 Task: Add an event with the title Second Lunch and Learn: Stress Management Techniques for the Workplace, date ''2024/03/16'', time 7:30 AM to 9:30 AMand add a description: As the meeting progresses, the focus will shift towards exploring potential synergies, investment opportunities, and the investor''s specific interests. The potential investor may ask questions about your market strategy, scalability, competitive landscape, or revenue projections. Be prepared to provide concise and well-supported answers, backed by market research, customer insights, or industry trends._x000D_
_x000D_
Select event color  Blueberry . Add location for the event as: Chicago, USA, logged in from the account softage.8@softage.netand send the event invitation to softage.2@softage.net and softage.3@softage.net. Set a reminder for the event Daily
Action: Mouse moved to (39, 91)
Screenshot: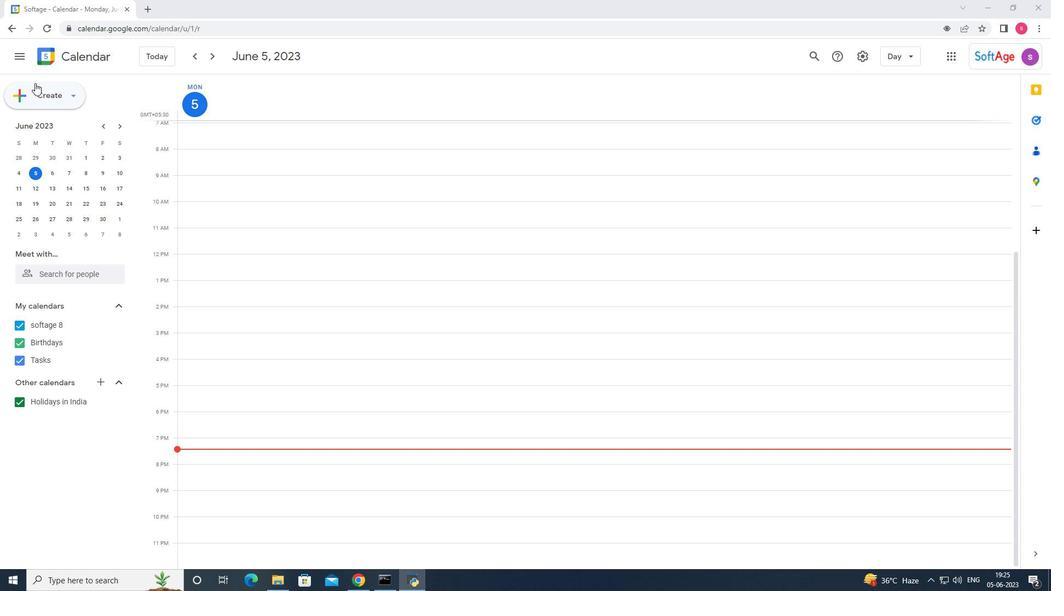 
Action: Mouse pressed left at (39, 91)
Screenshot: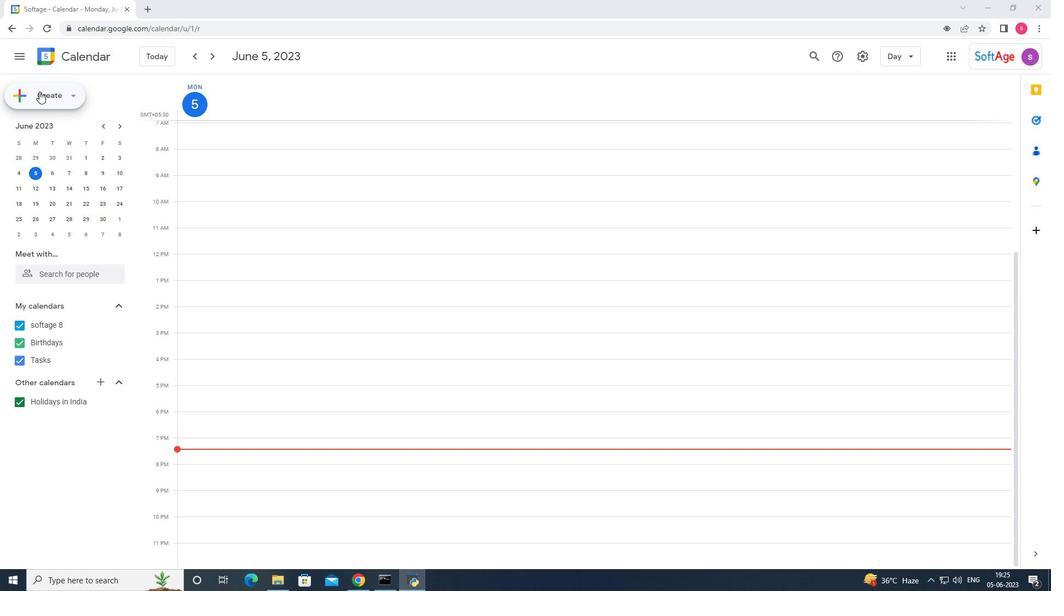
Action: Mouse moved to (41, 123)
Screenshot: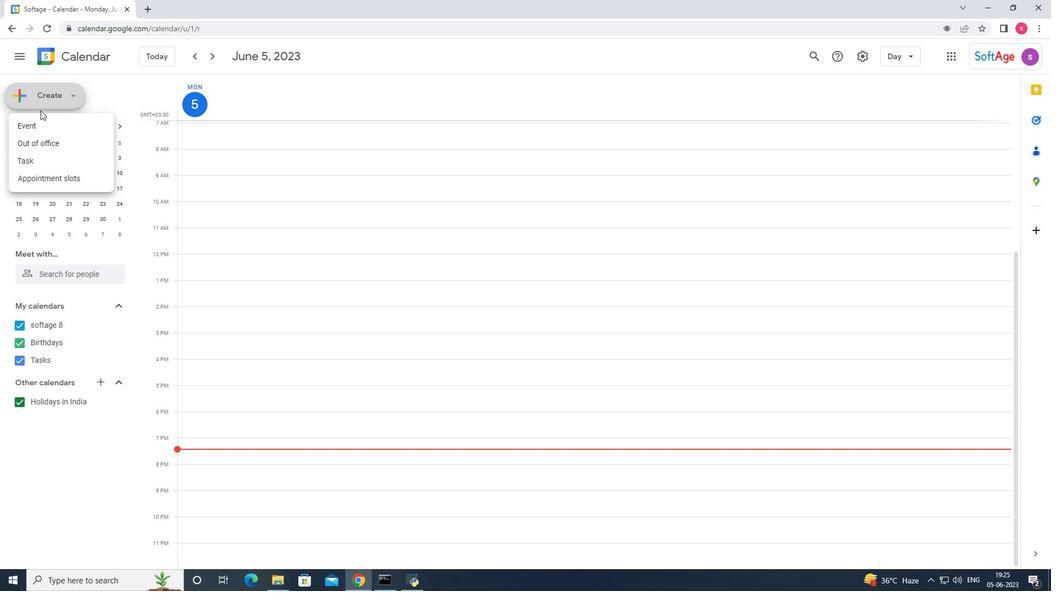 
Action: Mouse pressed left at (41, 123)
Screenshot: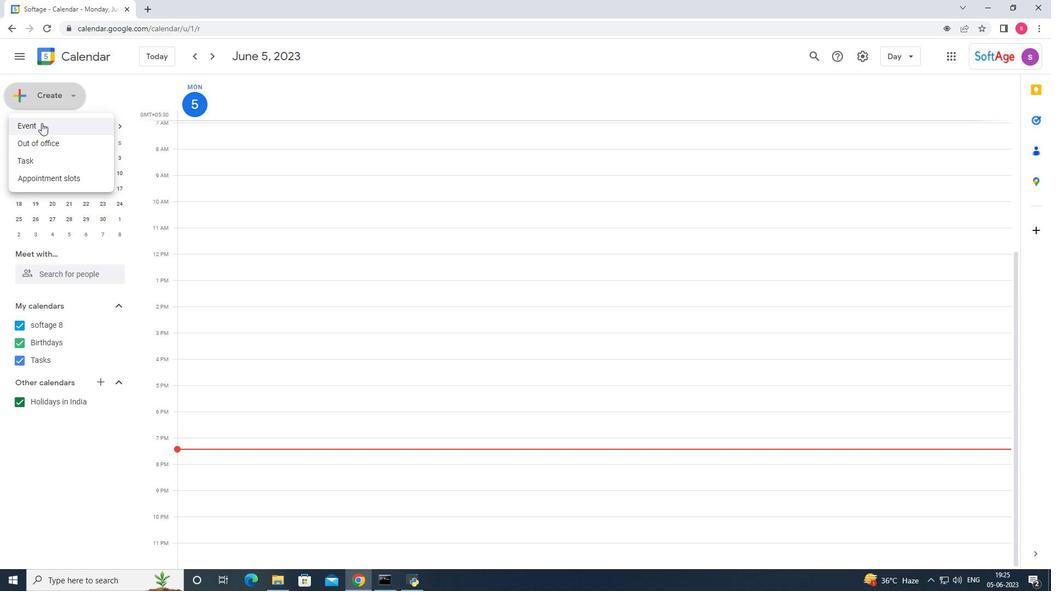 
Action: Mouse moved to (629, 434)
Screenshot: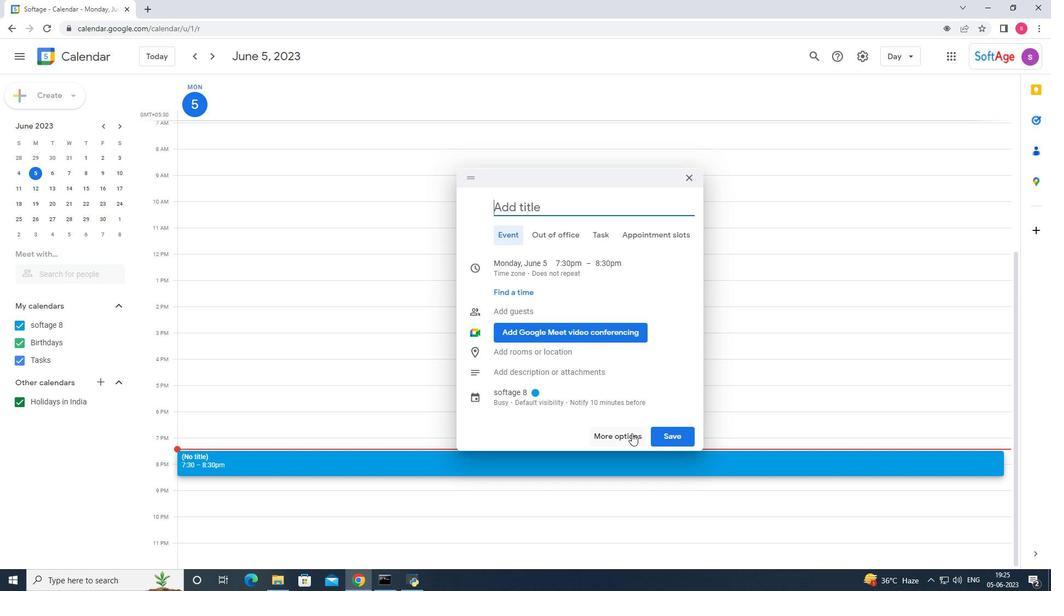 
Action: Mouse pressed left at (629, 434)
Screenshot: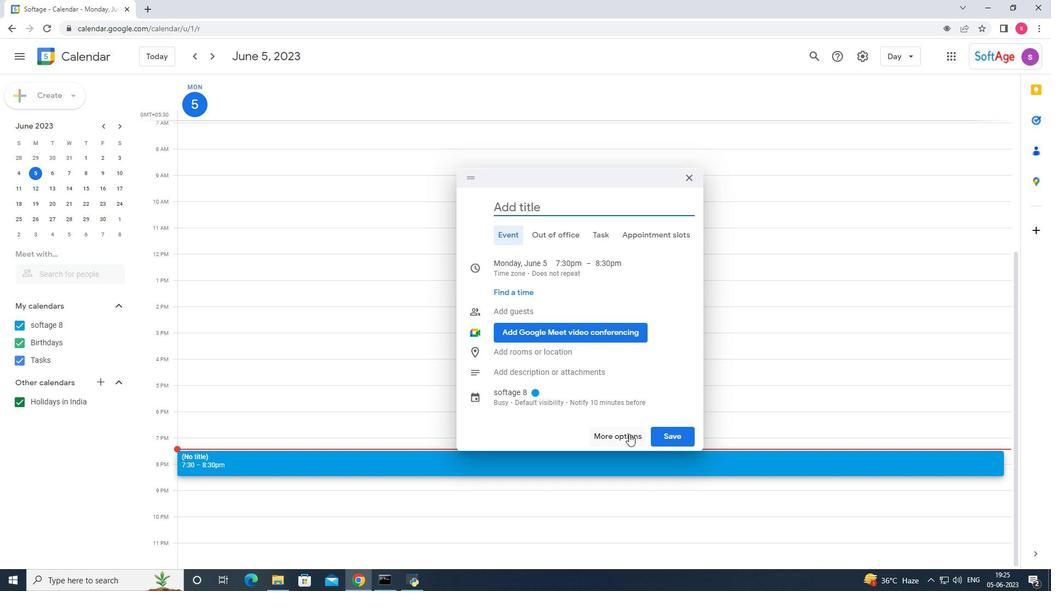 
Action: Mouse moved to (657, 359)
Screenshot: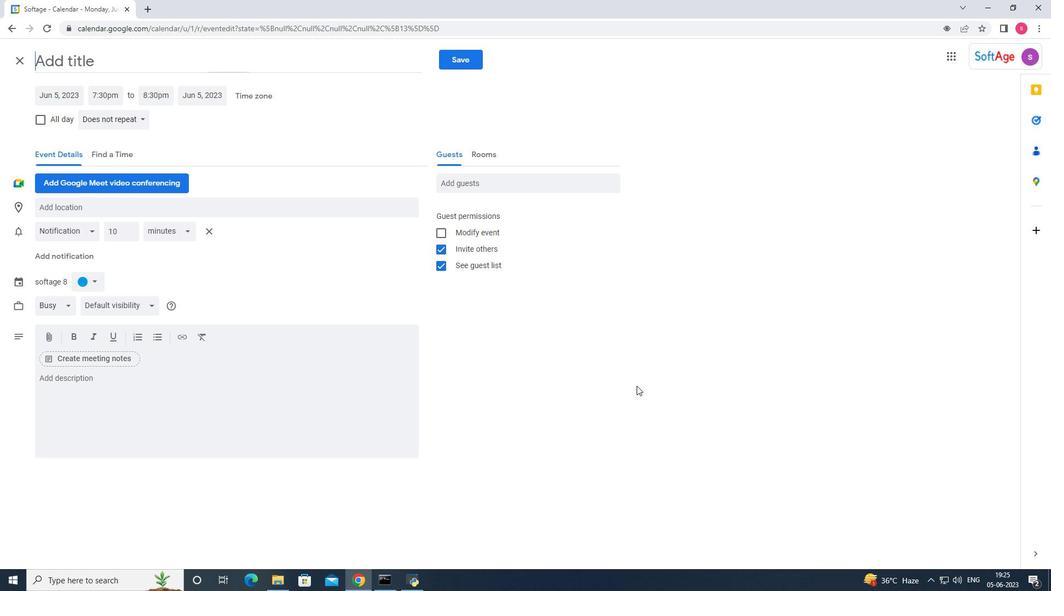 
Action: Key pressed <Key.shift>Second<Key.space><Key.shift>Lunch<Key.space>and<Key.space><Key.shift><Key.shift><Key.shift><Key.shift><Key.shift><Key.shift>Learn<Key.shift>:<Key.space><Key.shift>Stress<Key.space><Key.shift>Management<Key.space><Key.shift><Key.shift><Key.shift><Key.shift><Key.shift>Techniques<Key.space>for<Key.space>the<Key.space><Key.shift><Key.shift><Key.shift>Workplace,<Key.backspace>
Screenshot: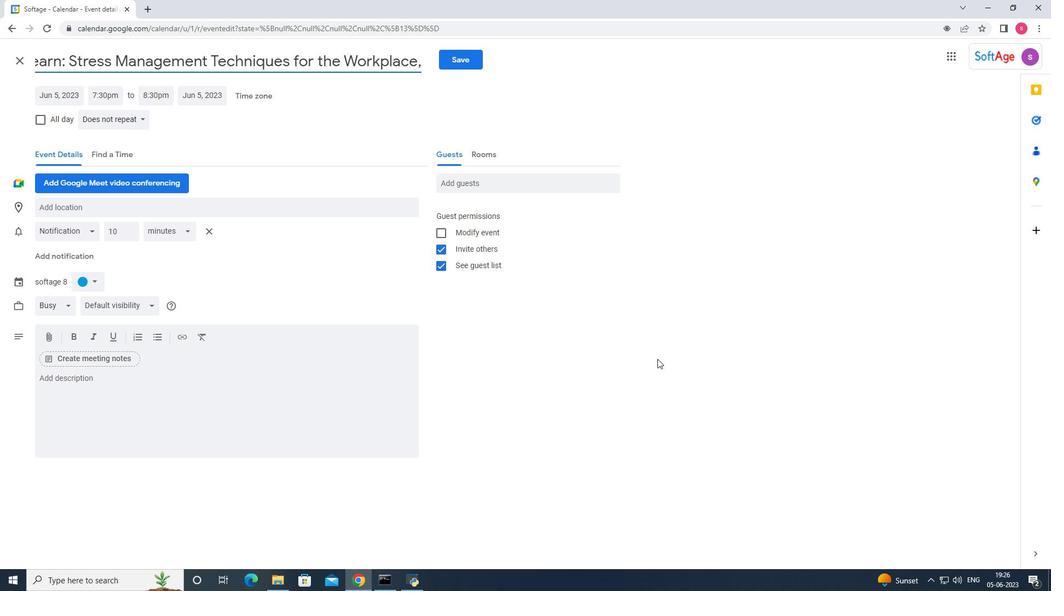 
Action: Mouse moved to (60, 93)
Screenshot: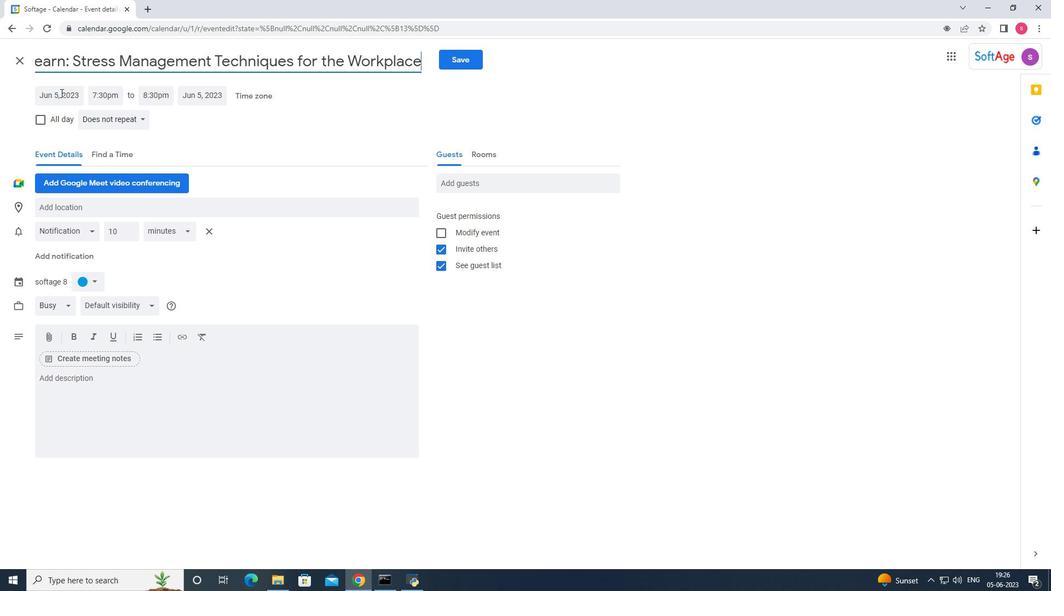 
Action: Mouse pressed left at (60, 93)
Screenshot: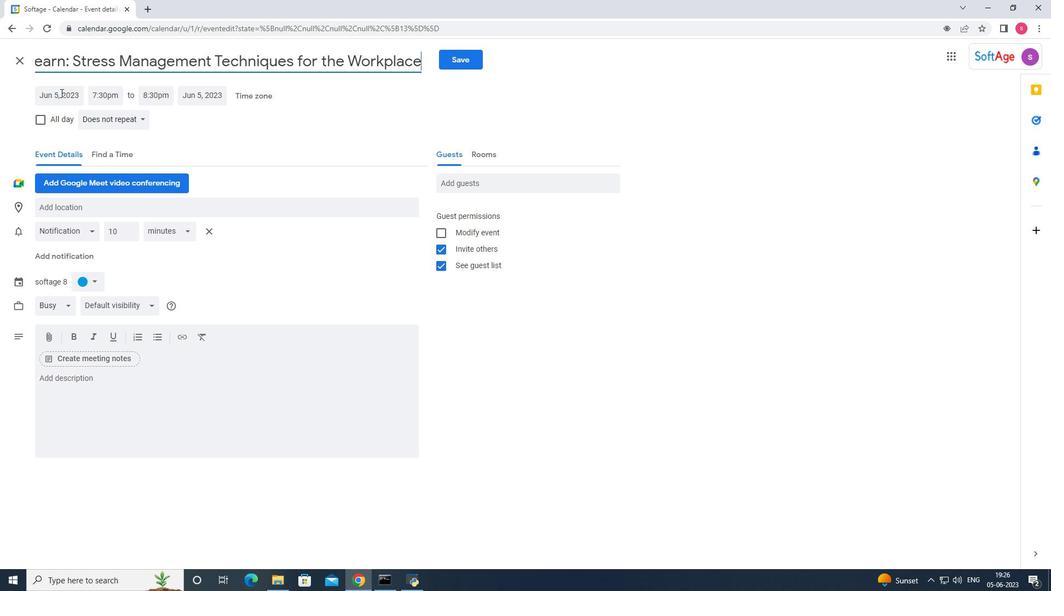 
Action: Mouse pressed left at (60, 93)
Screenshot: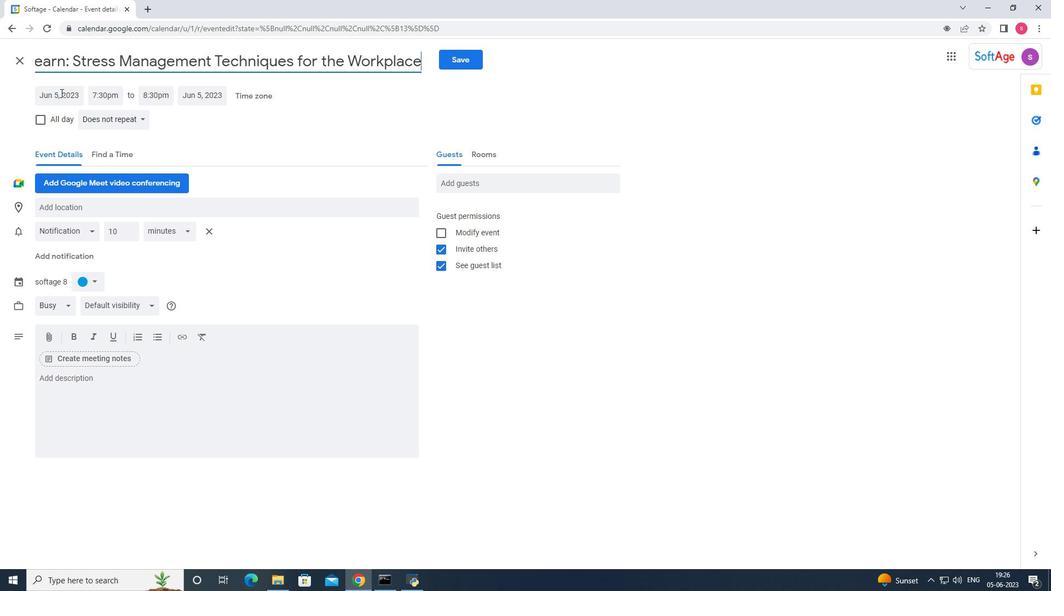 
Action: Mouse moved to (171, 119)
Screenshot: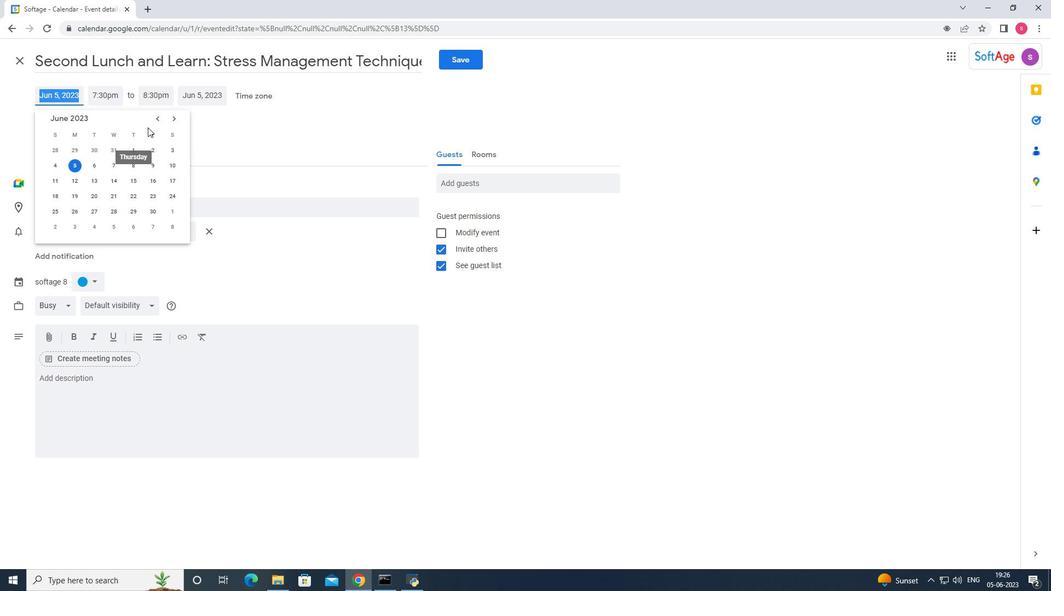 
Action: Mouse pressed left at (171, 119)
Screenshot: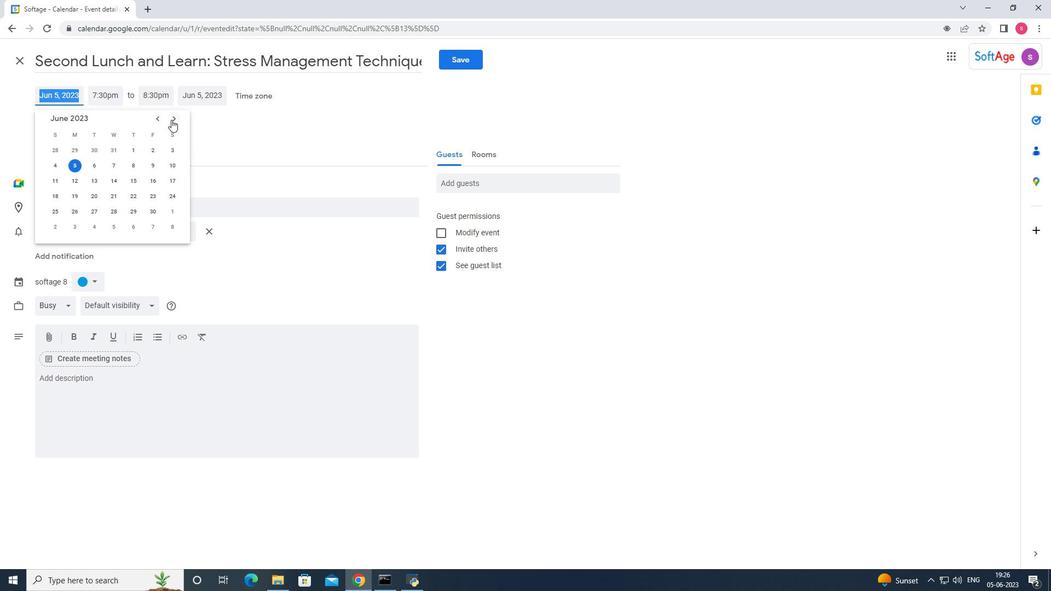 
Action: Mouse pressed left at (171, 119)
Screenshot: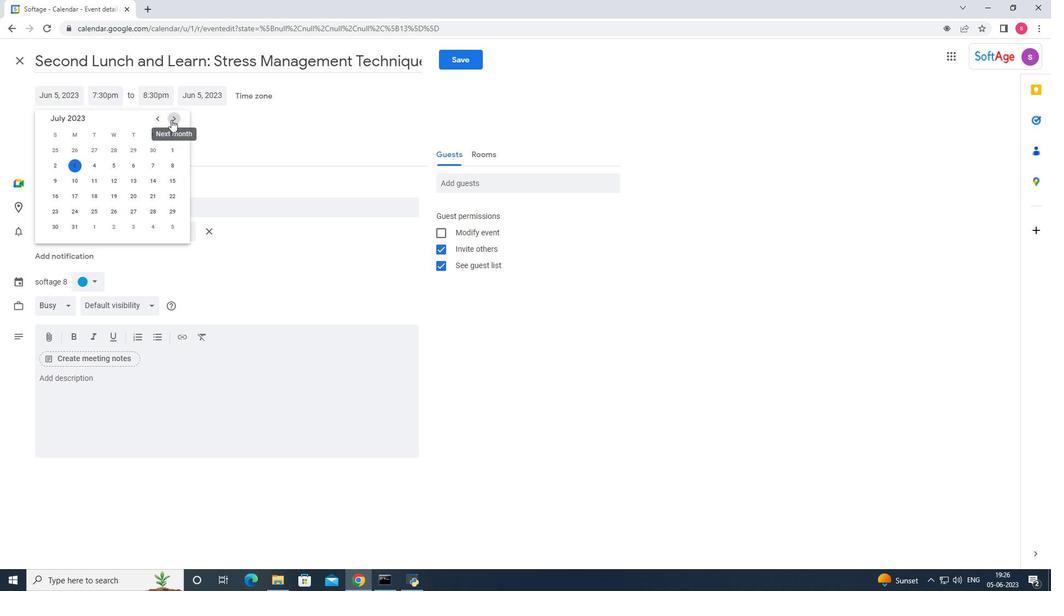 
Action: Mouse pressed left at (171, 119)
Screenshot: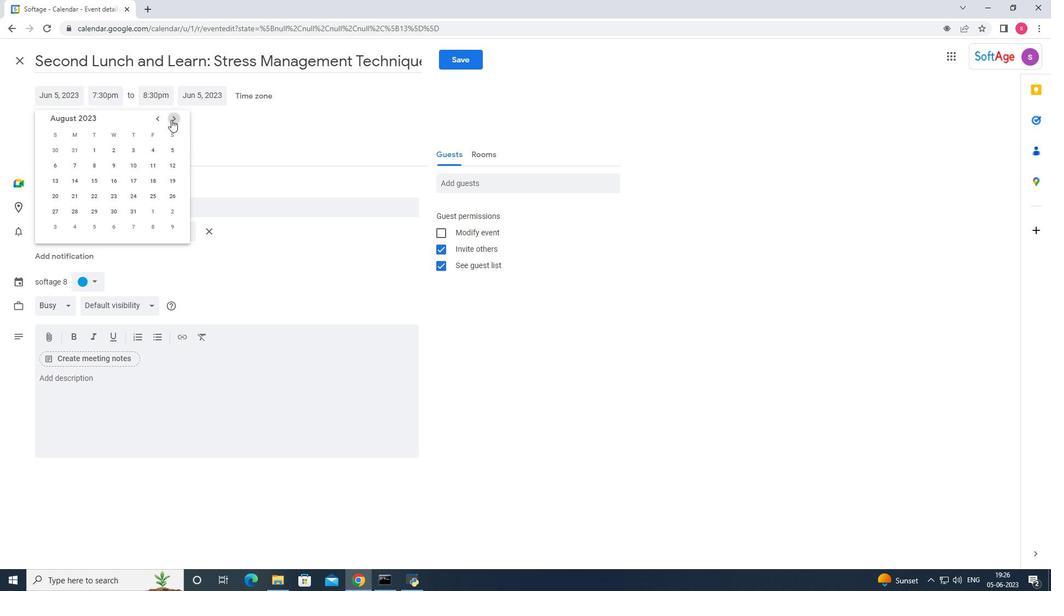 
Action: Mouse pressed left at (171, 119)
Screenshot: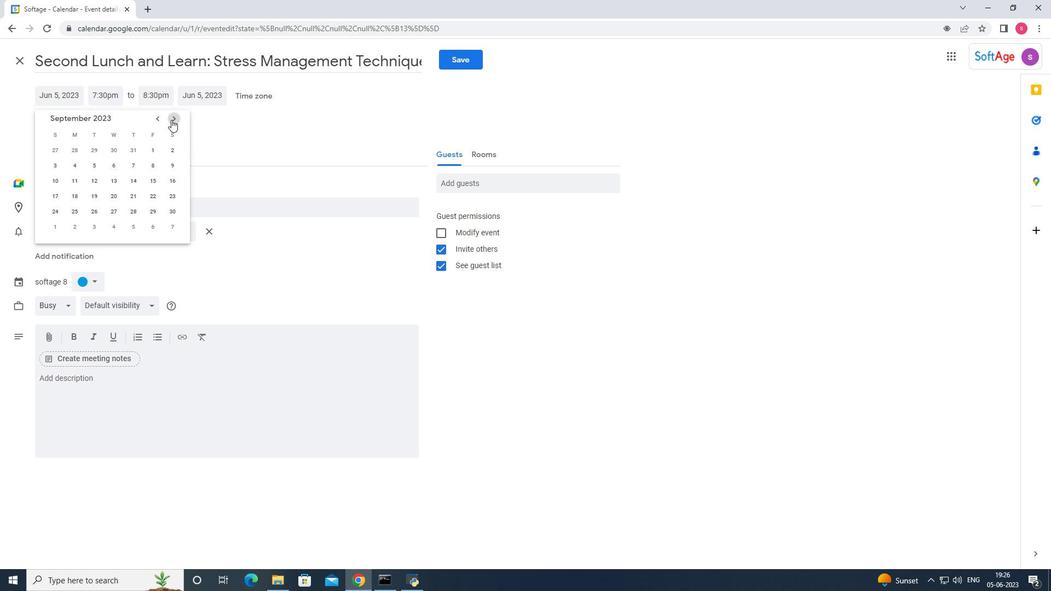 
Action: Mouse pressed left at (171, 119)
Screenshot: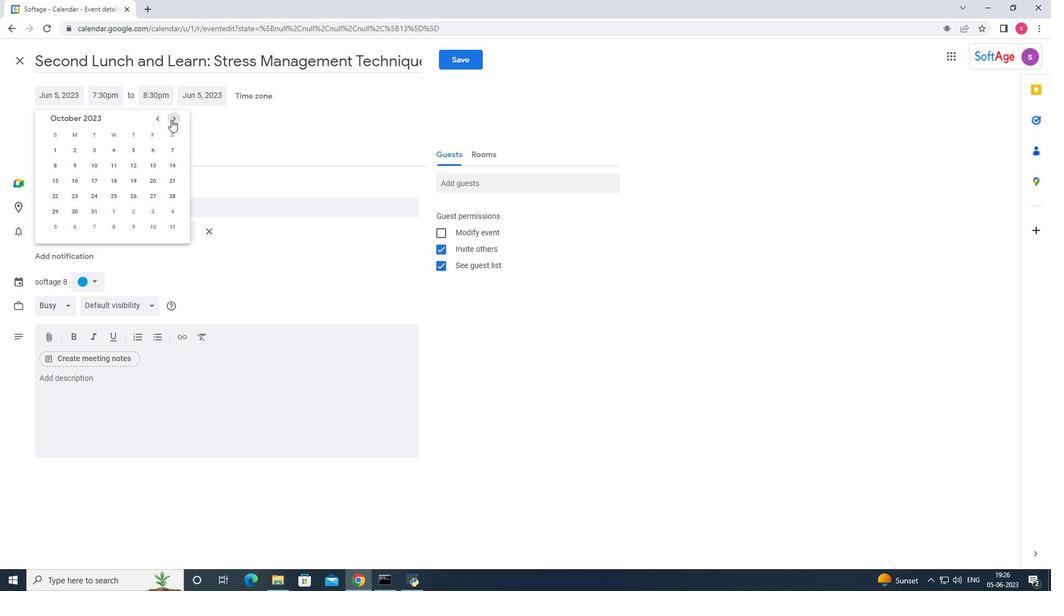 
Action: Mouse pressed left at (171, 119)
Screenshot: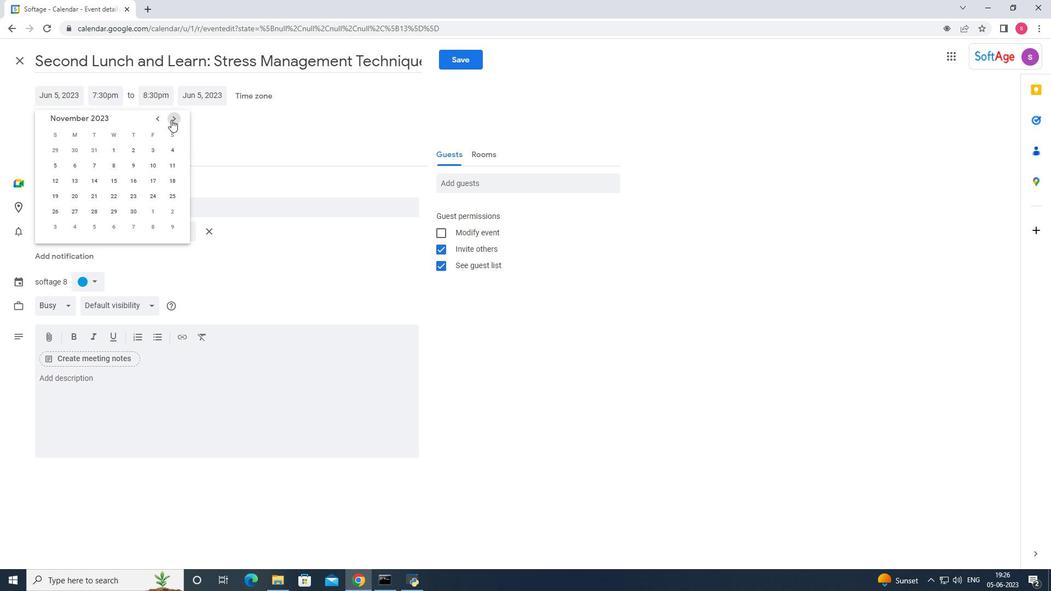 
Action: Mouse pressed left at (171, 119)
Screenshot: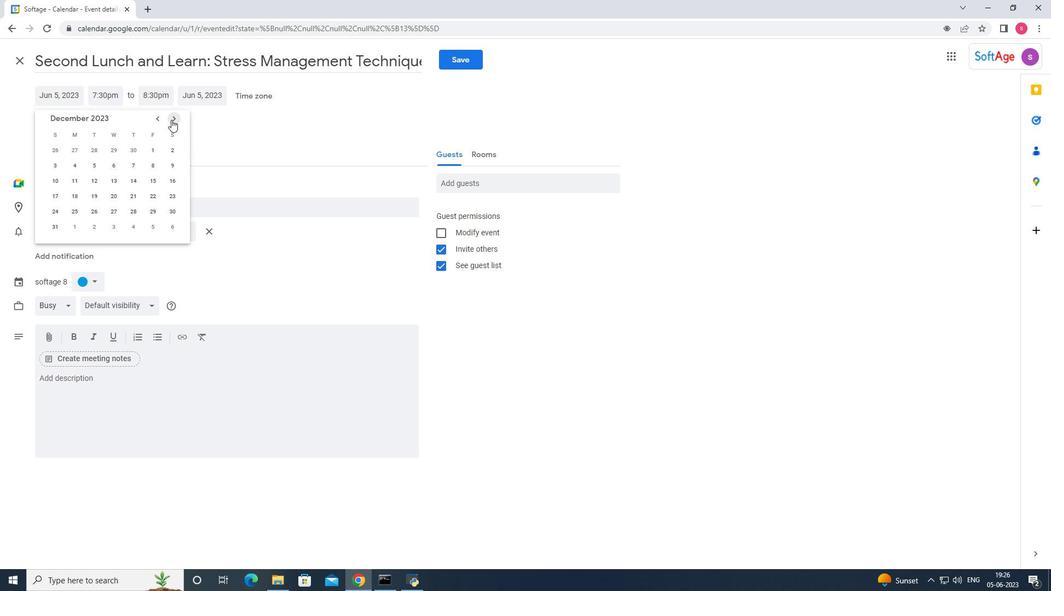 
Action: Mouse pressed left at (171, 119)
Screenshot: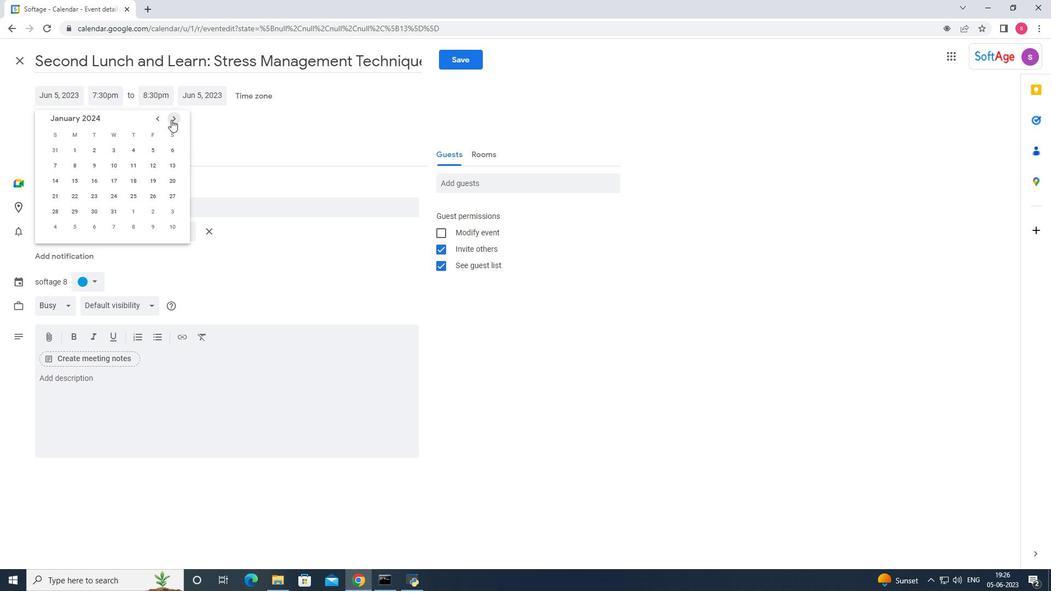 
Action: Mouse pressed left at (171, 119)
Screenshot: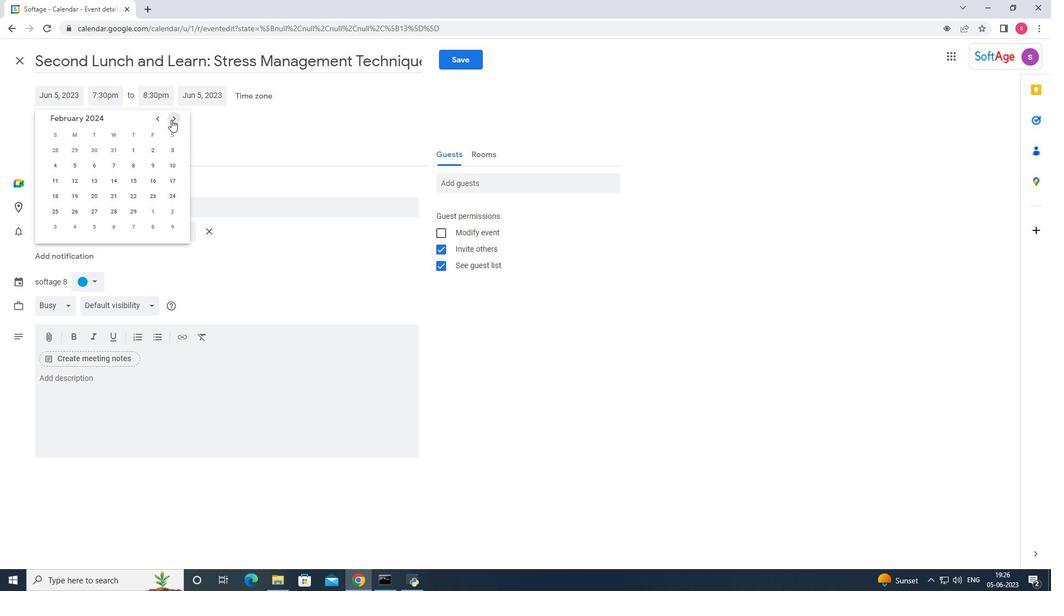 
Action: Mouse moved to (173, 182)
Screenshot: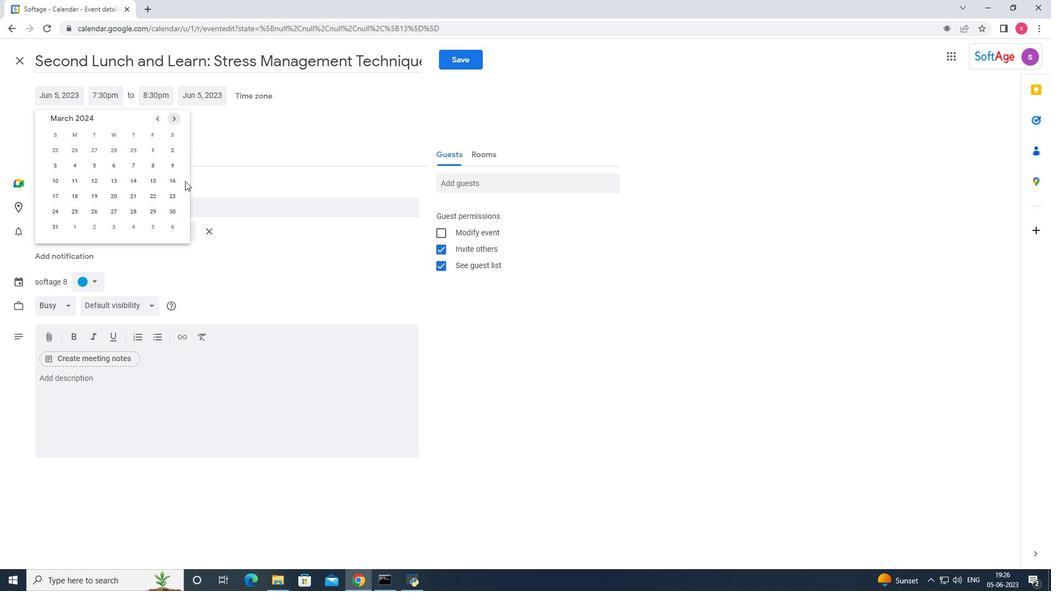 
Action: Mouse pressed left at (173, 182)
Screenshot: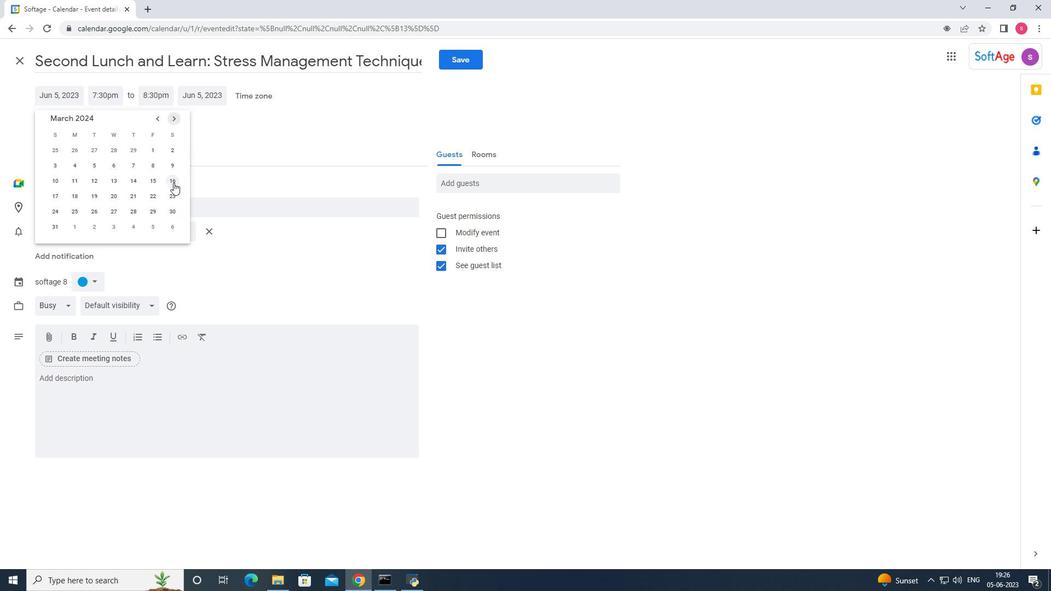 
Action: Mouse moved to (121, 96)
Screenshot: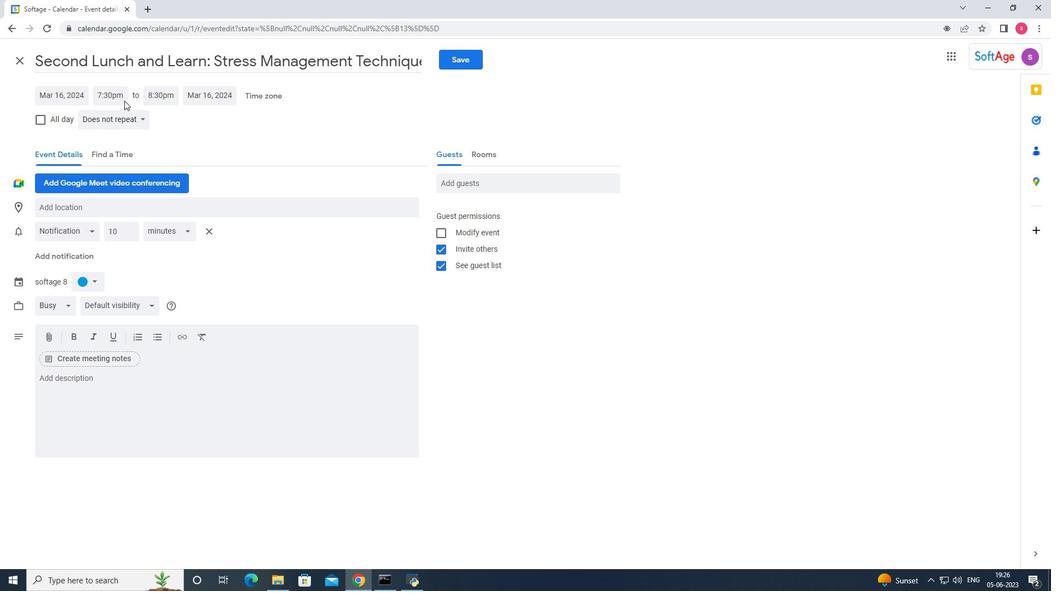 
Action: Mouse pressed left at (121, 96)
Screenshot: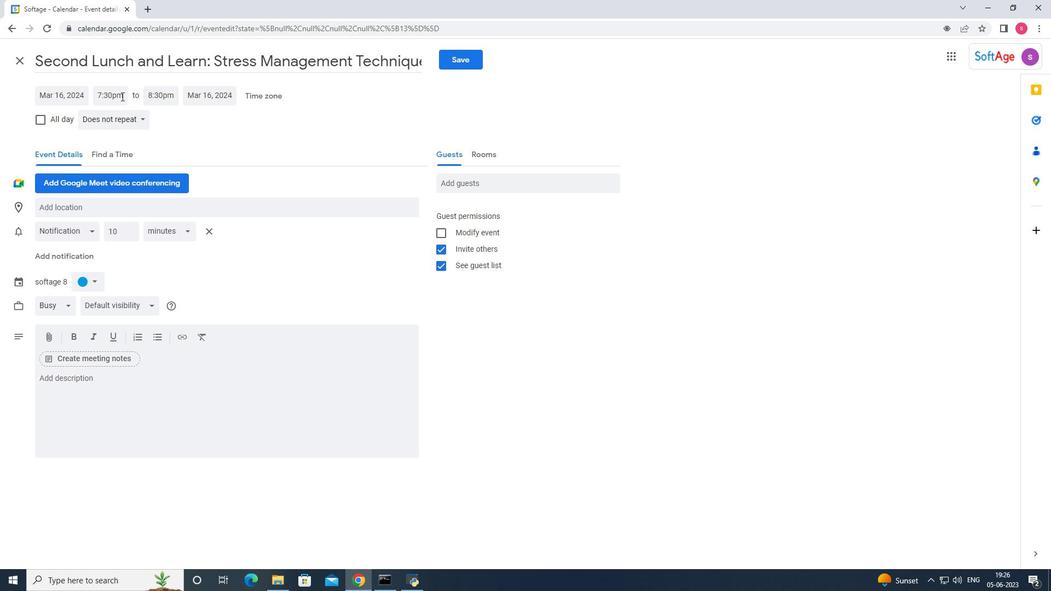 
Action: Mouse moved to (122, 157)
Screenshot: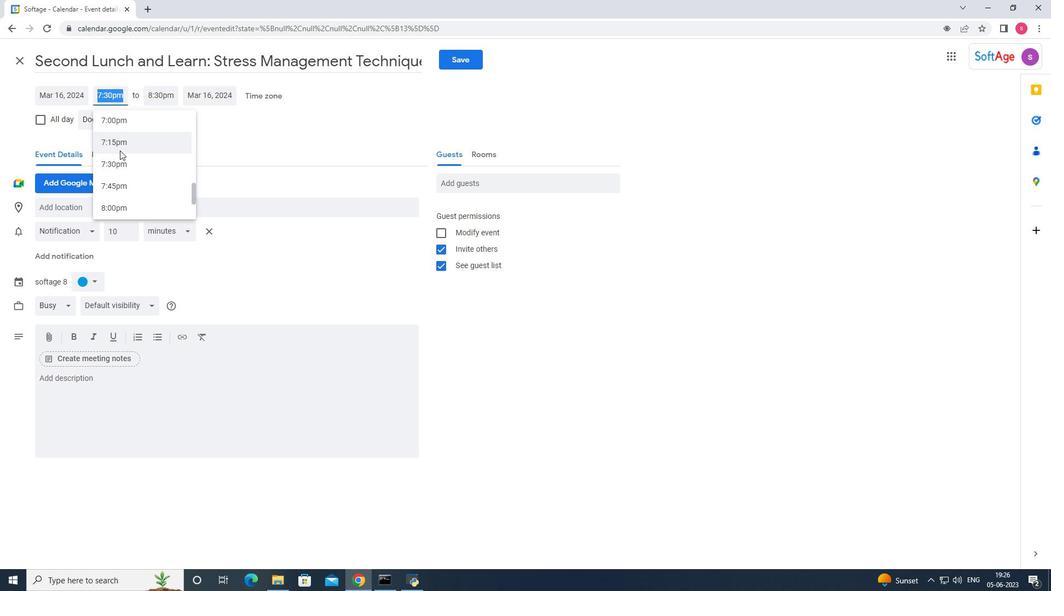 
Action: Mouse scrolled (122, 158) with delta (0, 0)
Screenshot: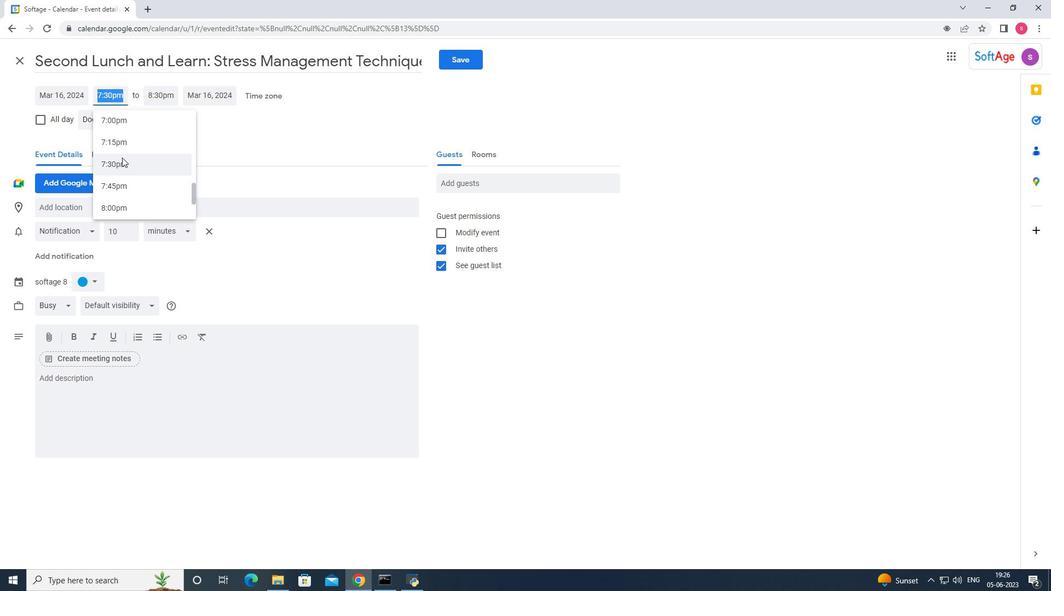 
Action: Mouse scrolled (122, 158) with delta (0, 0)
Screenshot: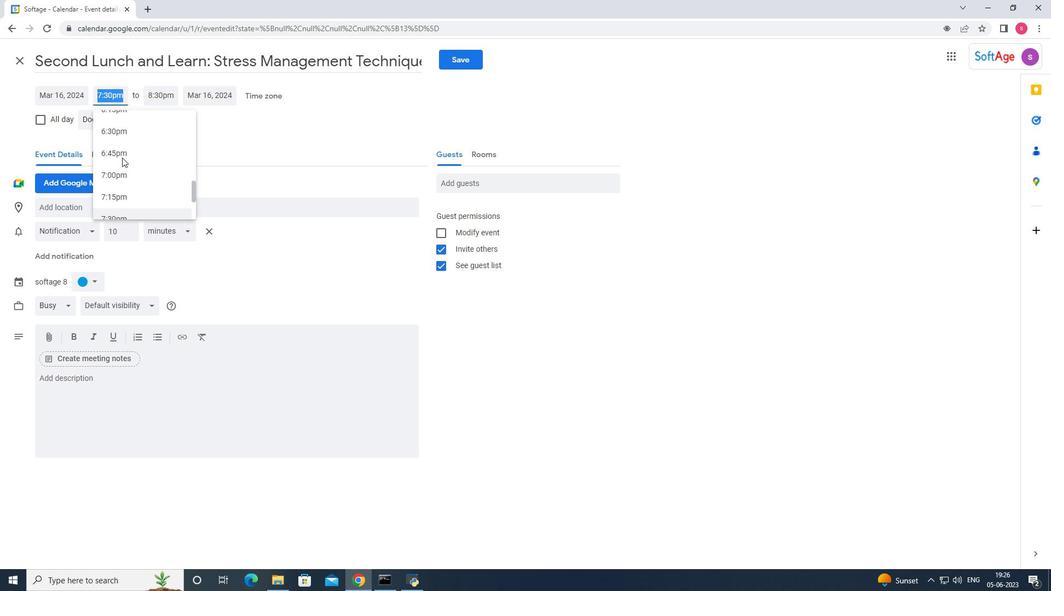 
Action: Mouse scrolled (122, 158) with delta (0, 0)
Screenshot: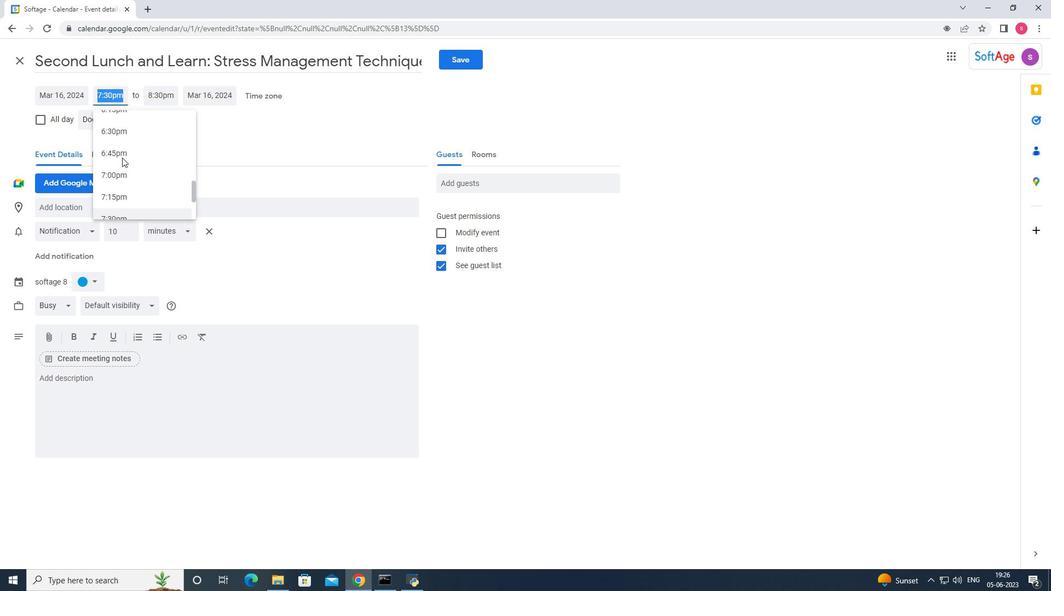 
Action: Mouse scrolled (122, 158) with delta (0, 0)
Screenshot: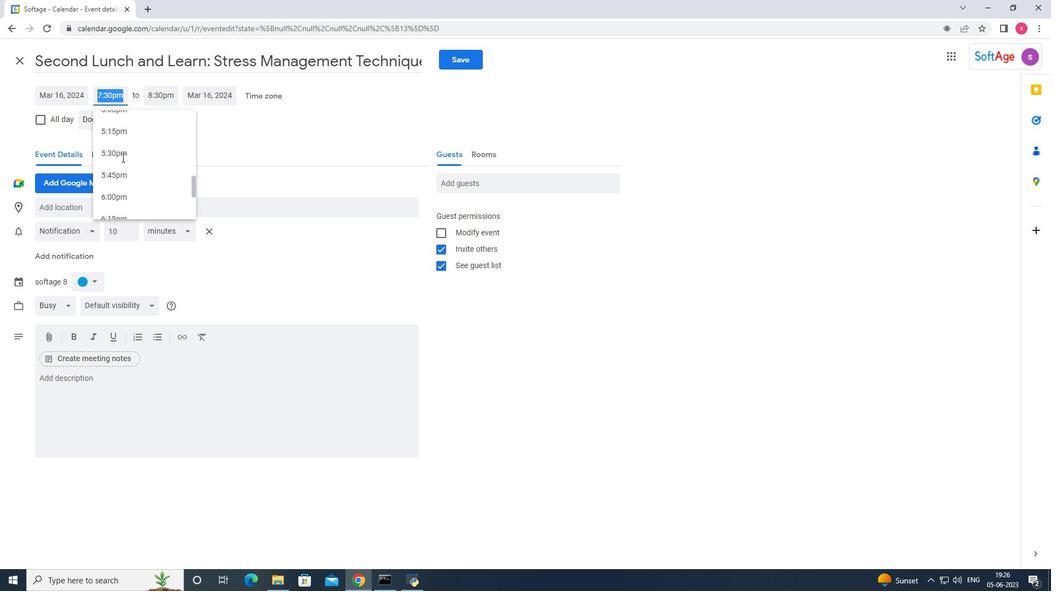 
Action: Mouse moved to (122, 158)
Screenshot: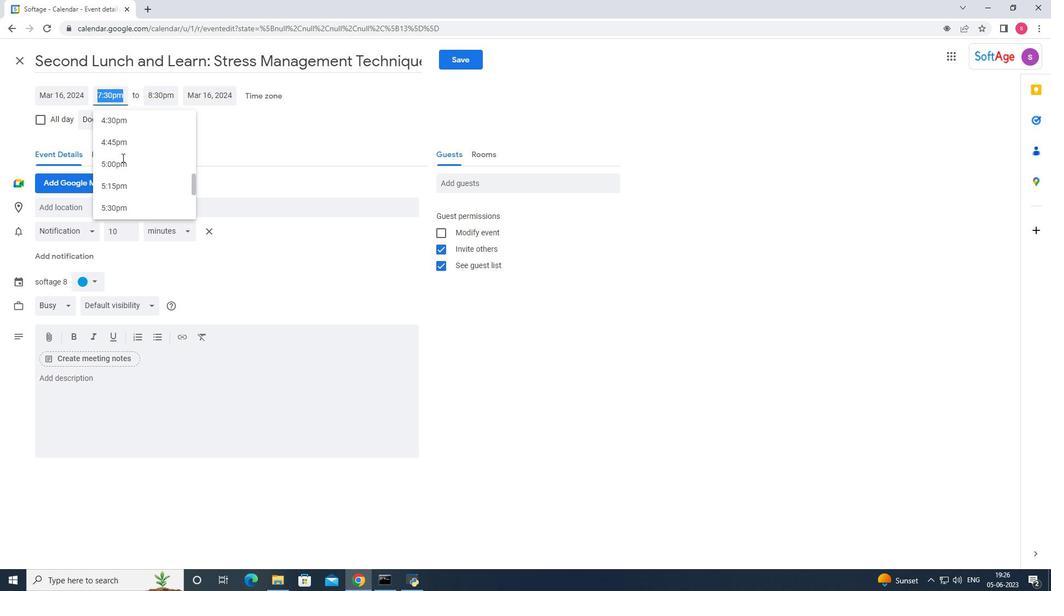 
Action: Mouse scrolled (122, 158) with delta (0, 0)
Screenshot: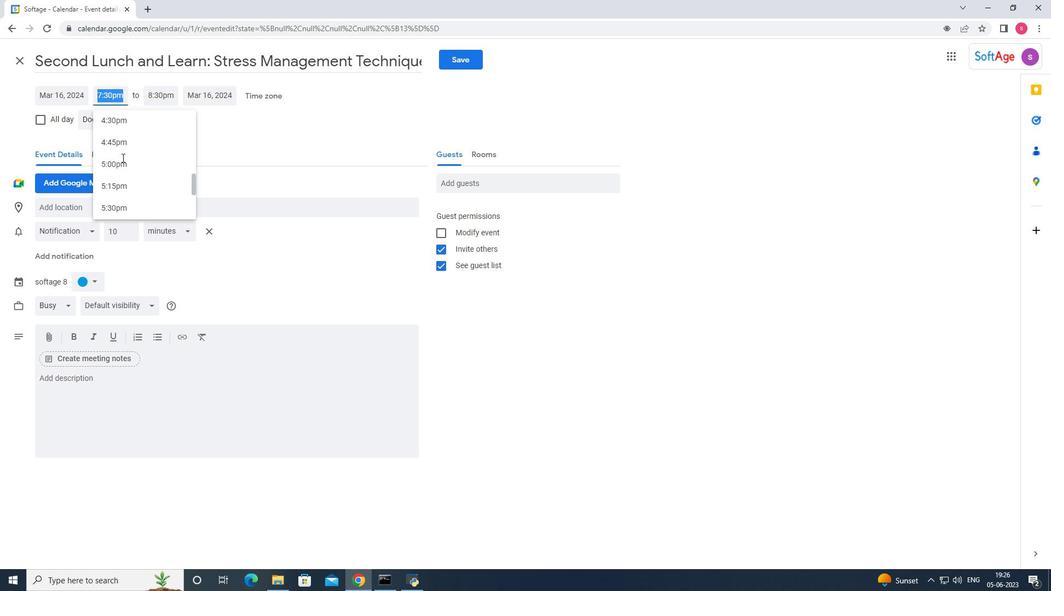 
Action: Mouse scrolled (122, 158) with delta (0, 0)
Screenshot: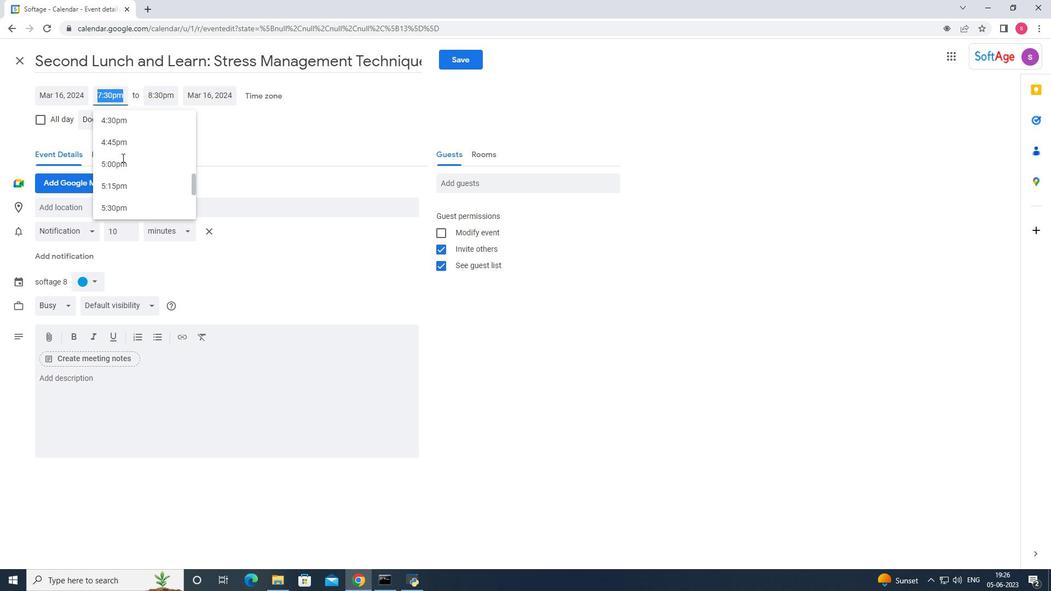
Action: Mouse scrolled (122, 158) with delta (0, 0)
Screenshot: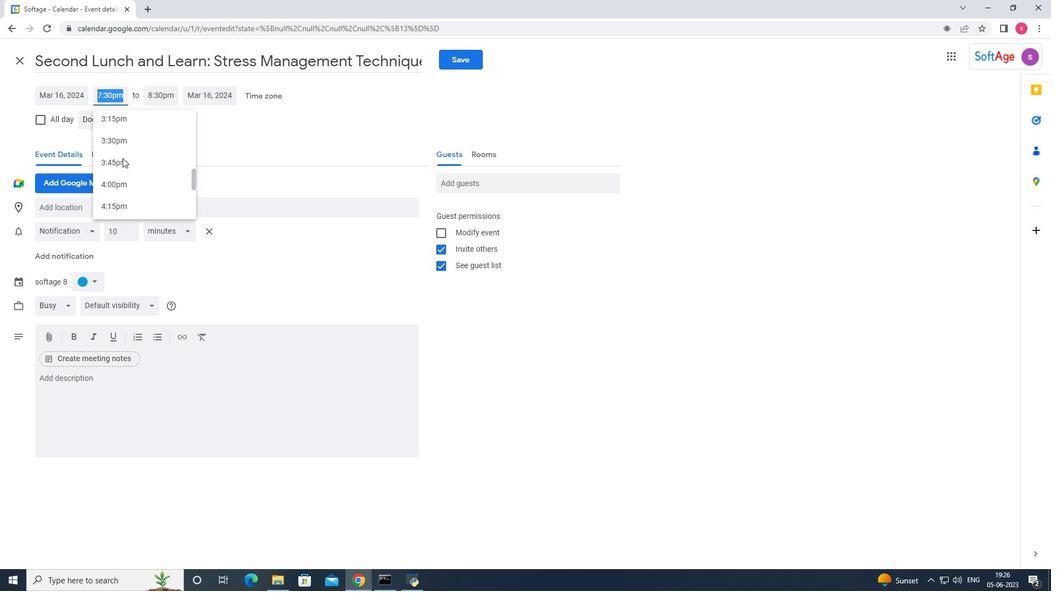 
Action: Mouse scrolled (122, 158) with delta (0, 0)
Screenshot: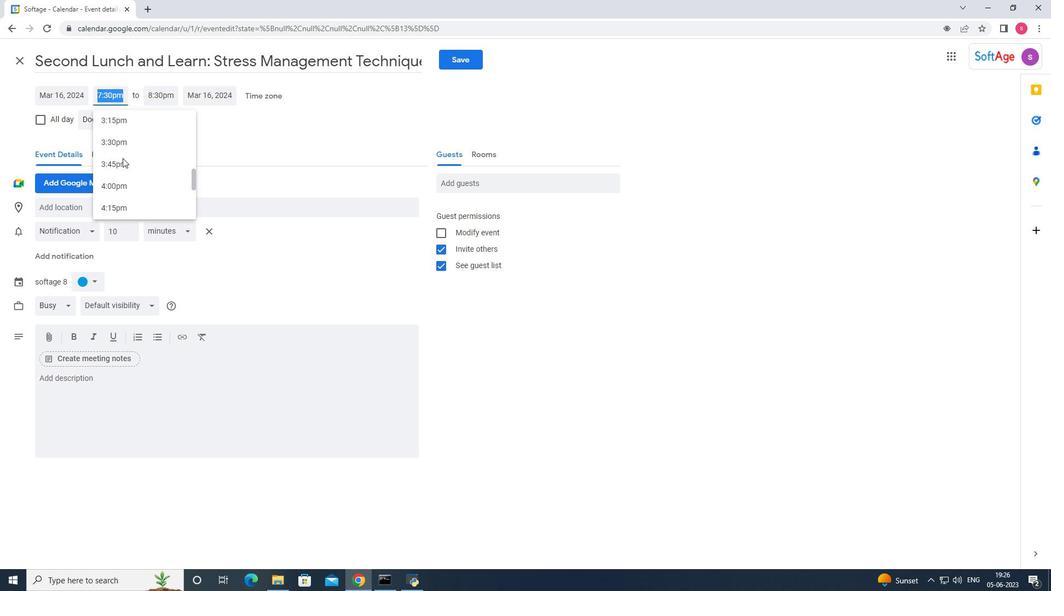 
Action: Mouse scrolled (122, 158) with delta (0, 0)
Screenshot: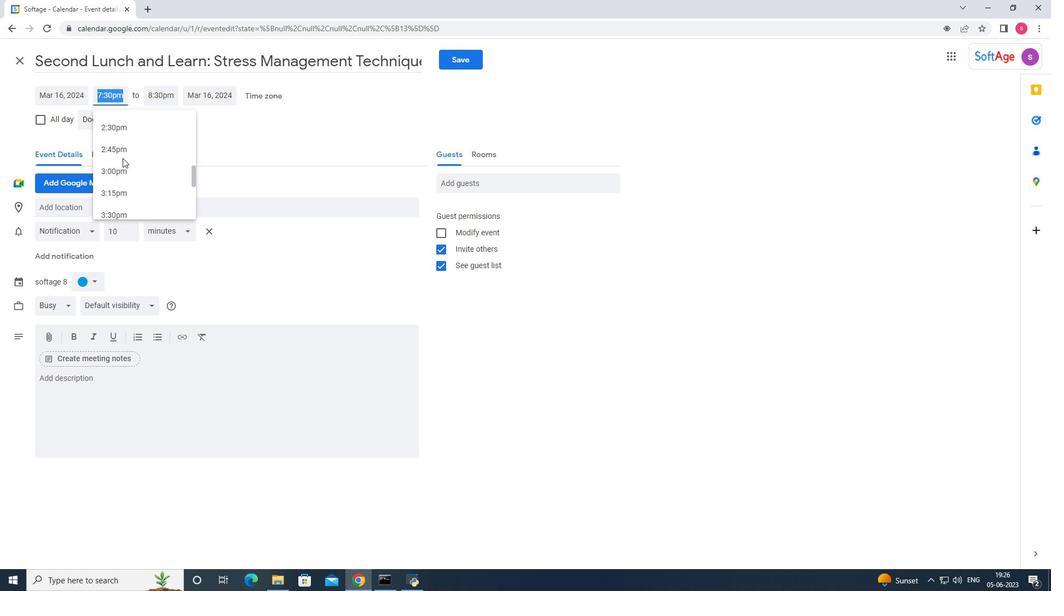 
Action: Mouse scrolled (122, 158) with delta (0, 0)
Screenshot: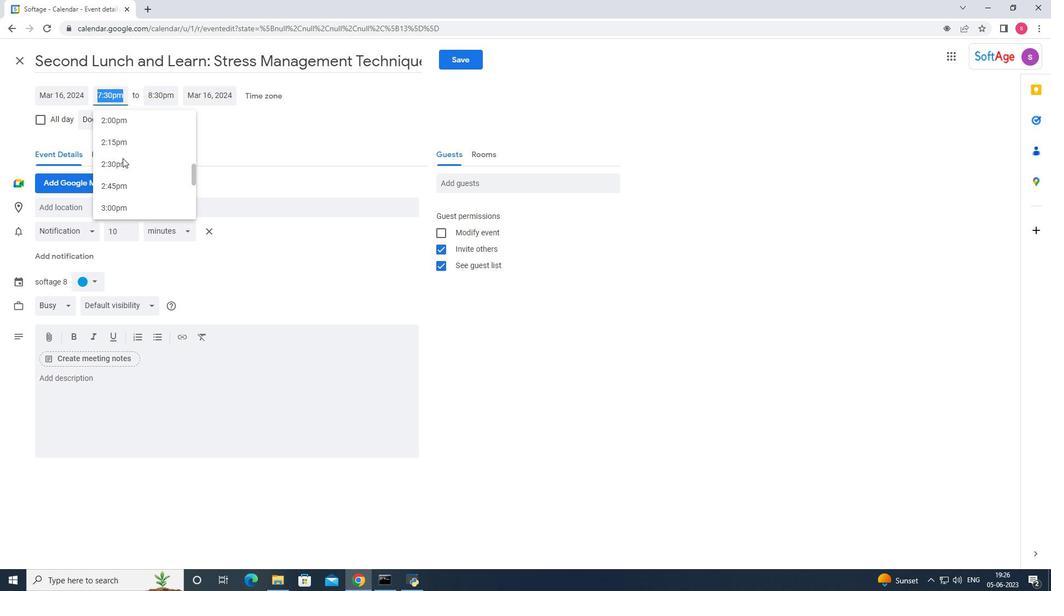 
Action: Mouse scrolled (122, 158) with delta (0, 0)
Screenshot: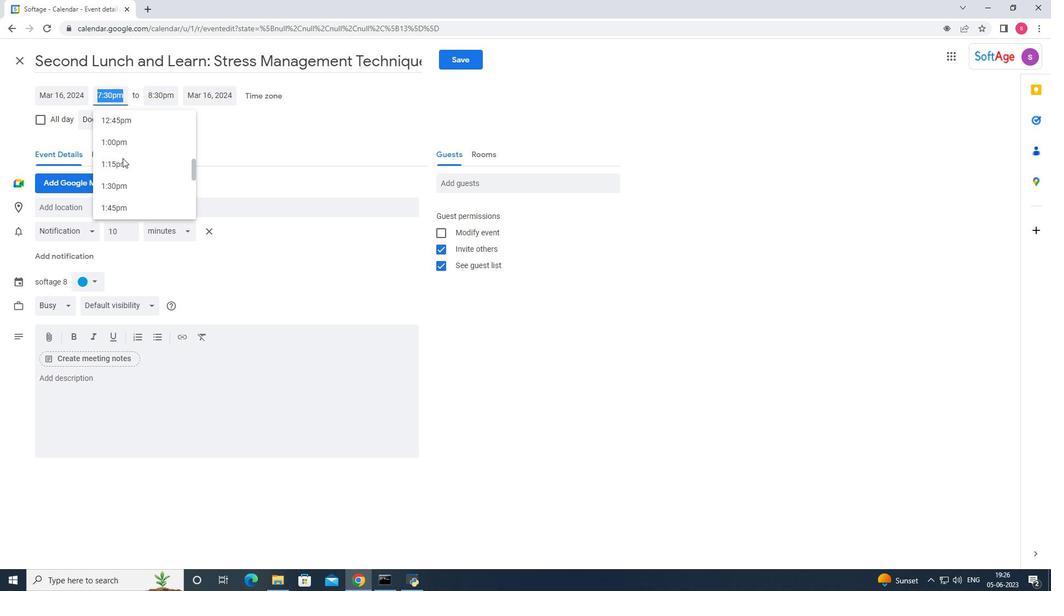 
Action: Mouse scrolled (122, 158) with delta (0, 0)
Screenshot: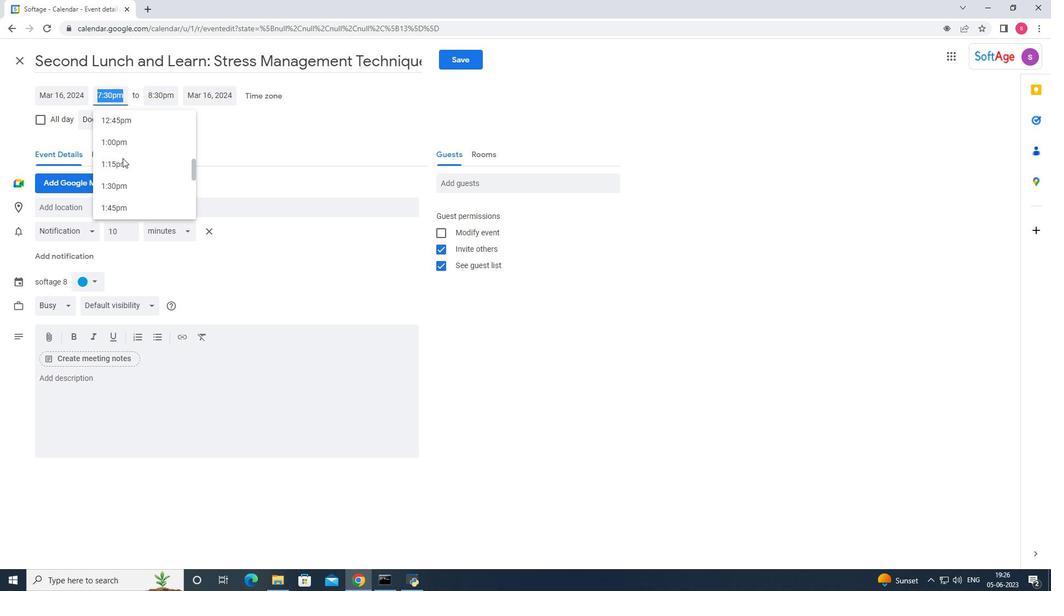 
Action: Mouse scrolled (122, 158) with delta (0, 0)
Screenshot: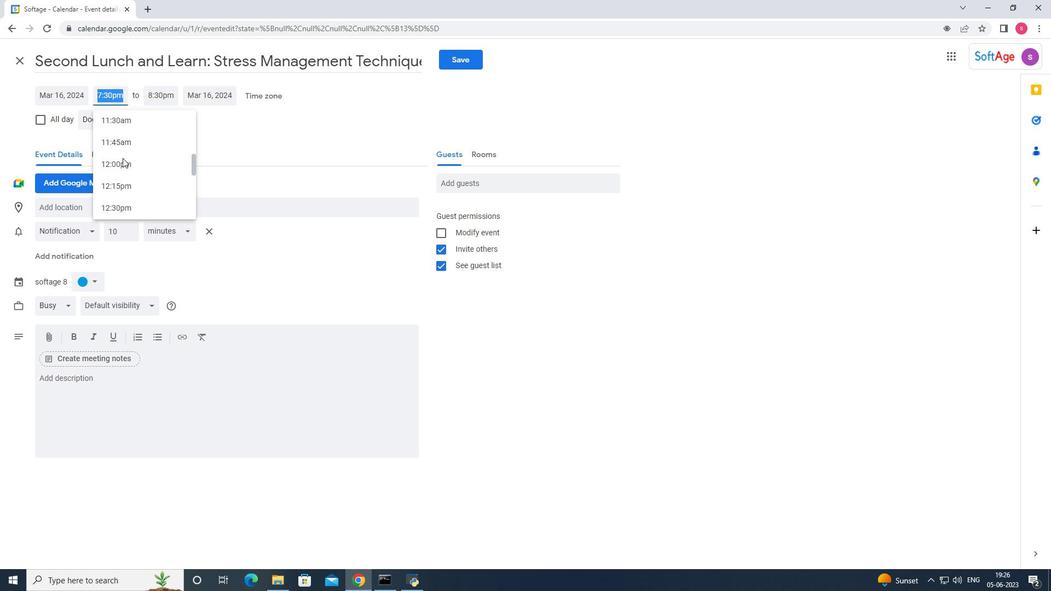
Action: Mouse scrolled (122, 158) with delta (0, 0)
Screenshot: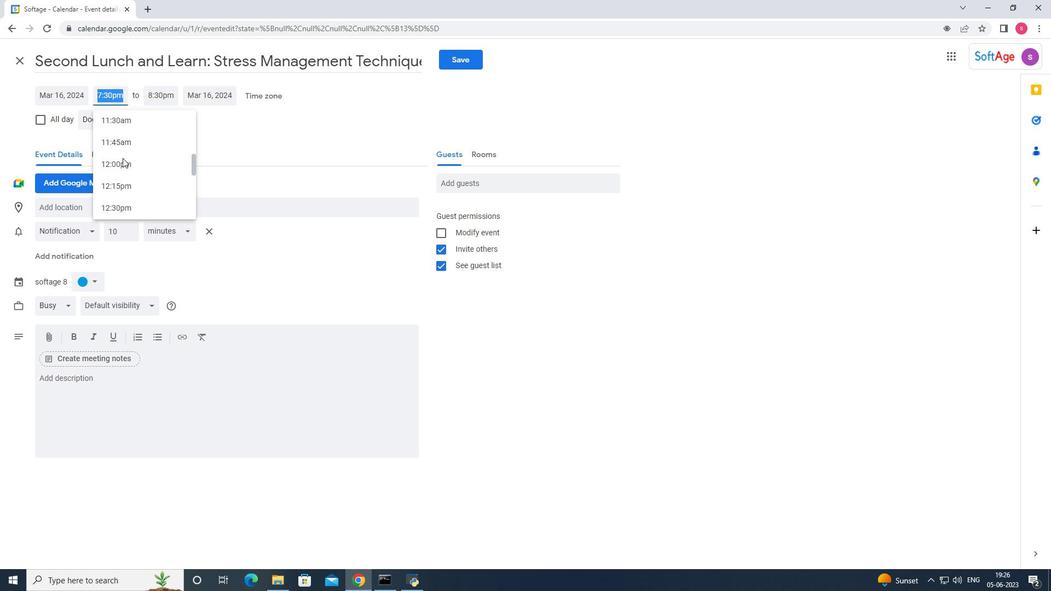 
Action: Mouse scrolled (122, 158) with delta (0, 0)
Screenshot: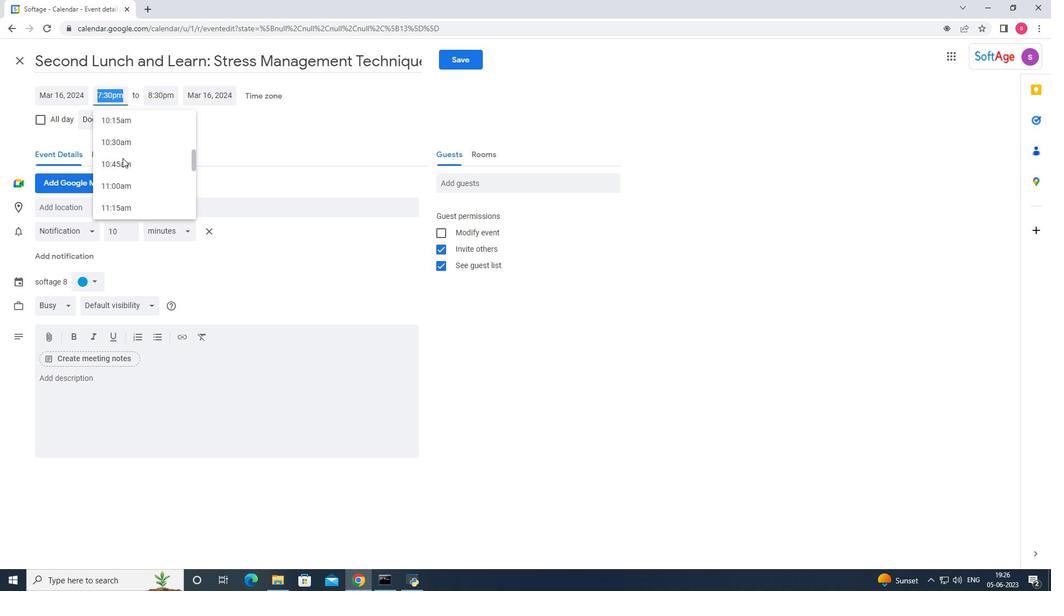 
Action: Mouse scrolled (122, 158) with delta (0, 0)
Screenshot: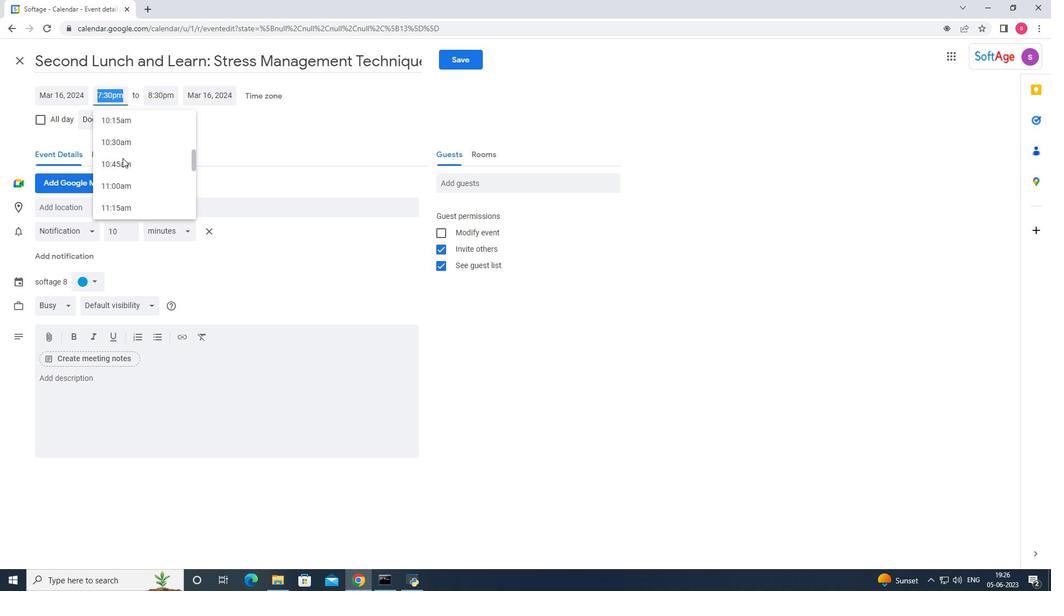 
Action: Mouse scrolled (122, 158) with delta (0, 0)
Screenshot: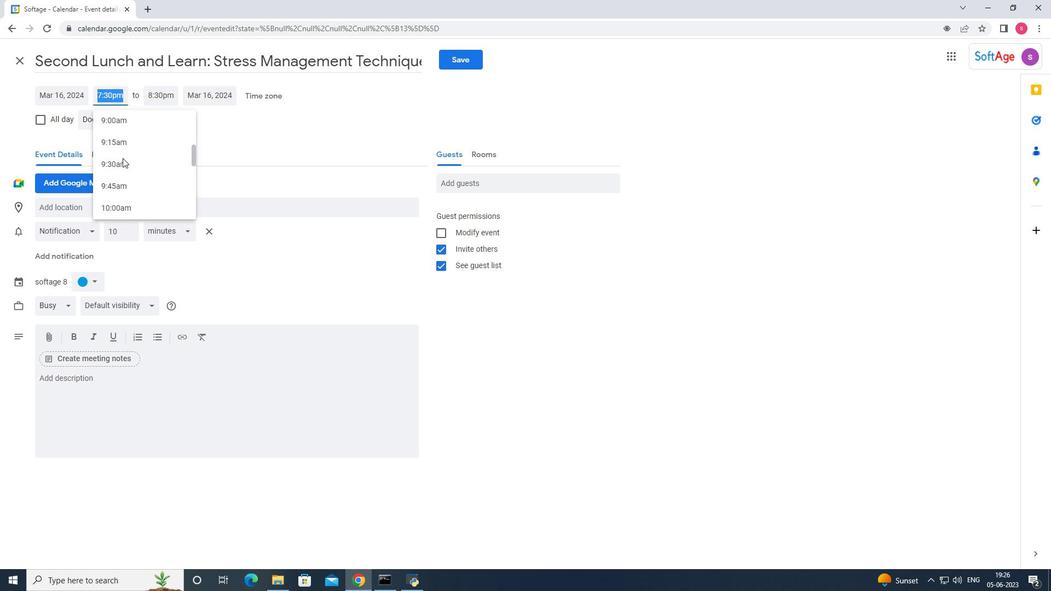 
Action: Mouse scrolled (122, 158) with delta (0, 0)
Screenshot: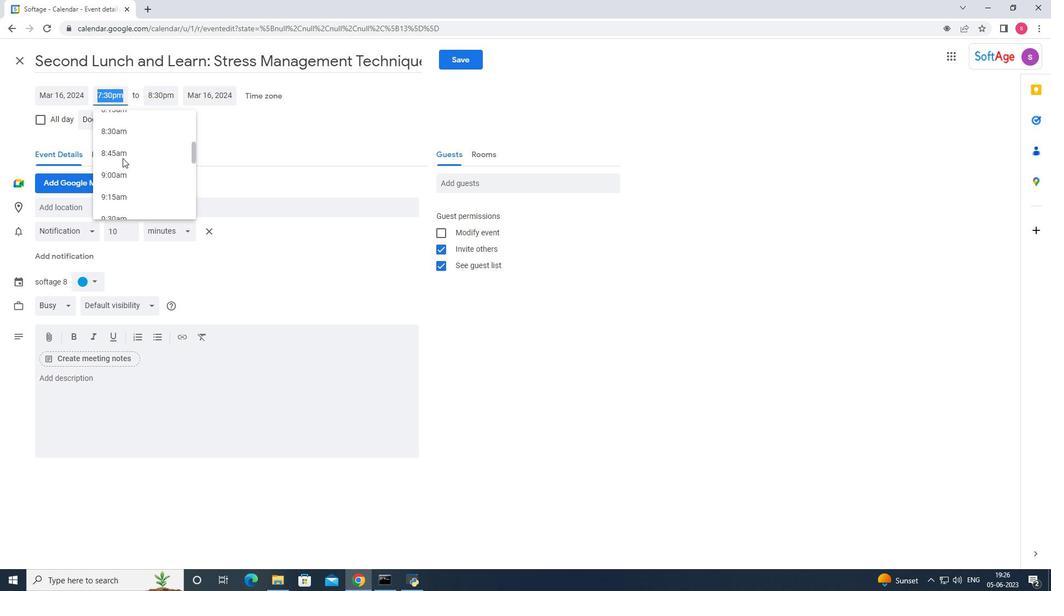 
Action: Mouse scrolled (122, 158) with delta (0, 0)
Screenshot: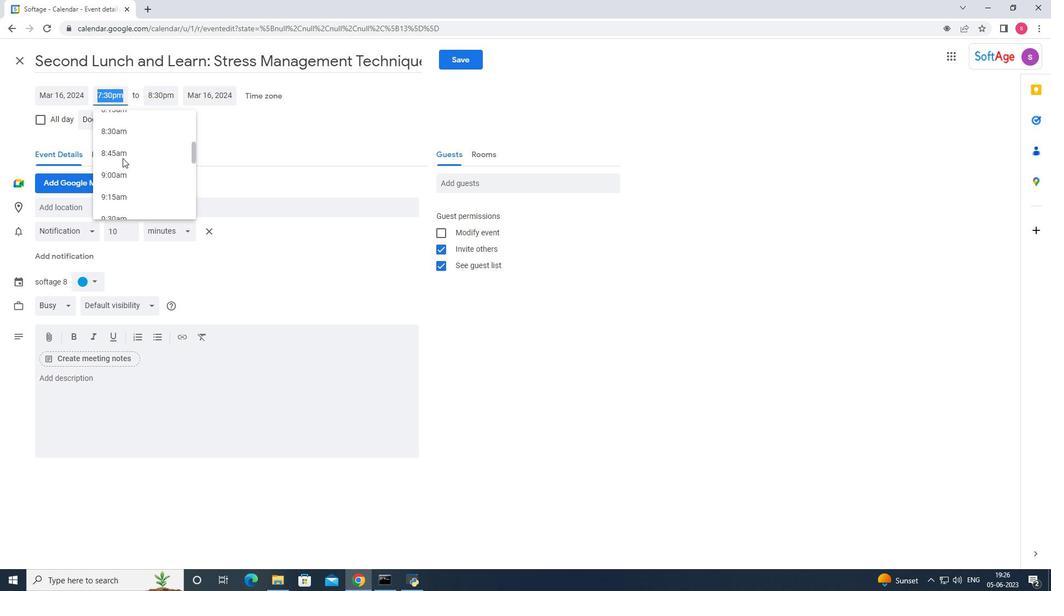 
Action: Mouse pressed left at (122, 158)
Screenshot: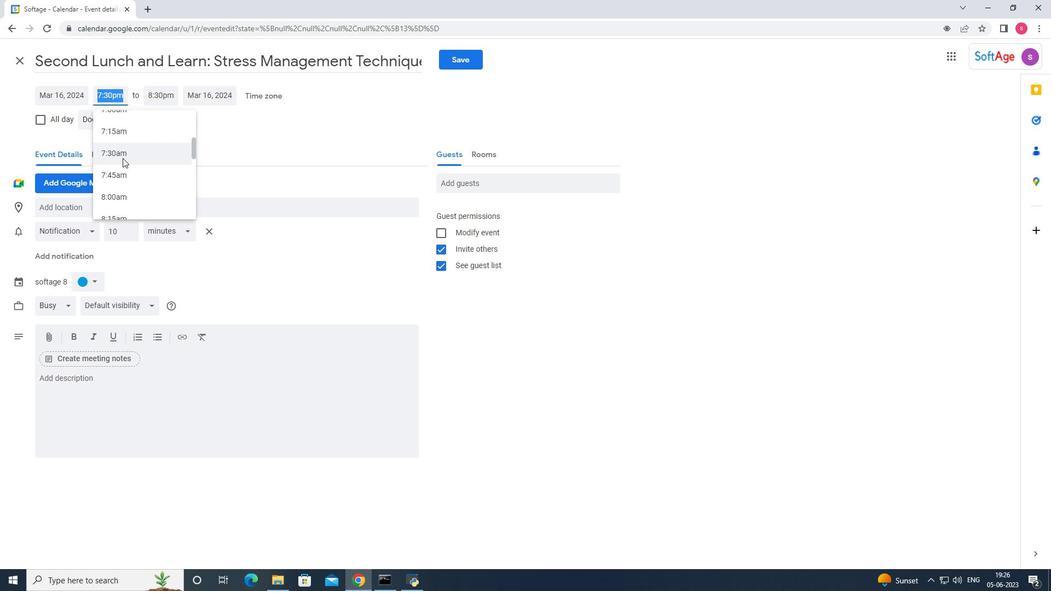 
Action: Mouse moved to (171, 98)
Screenshot: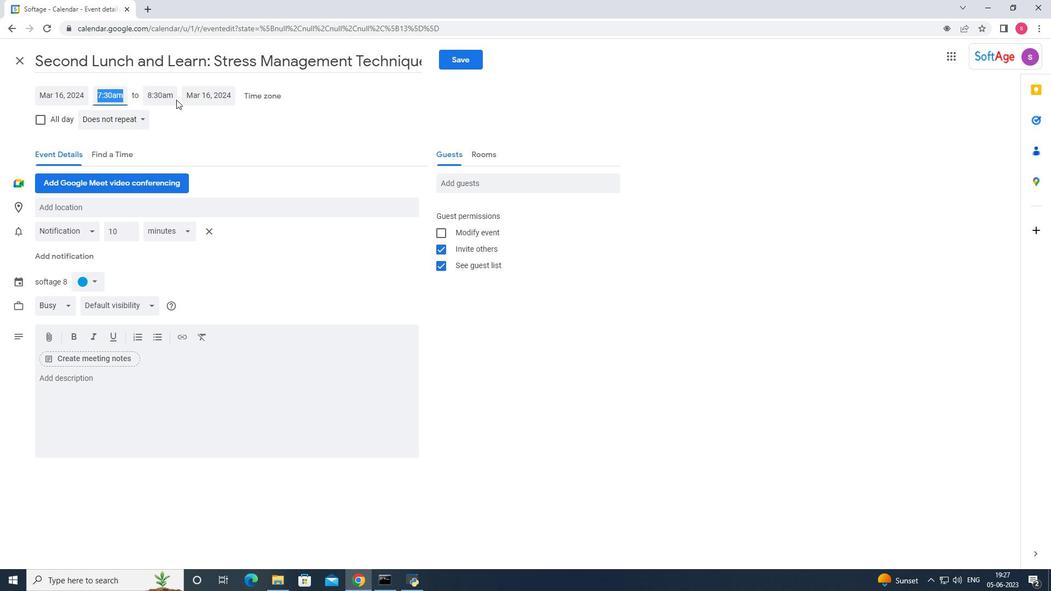 
Action: Mouse pressed left at (171, 98)
Screenshot: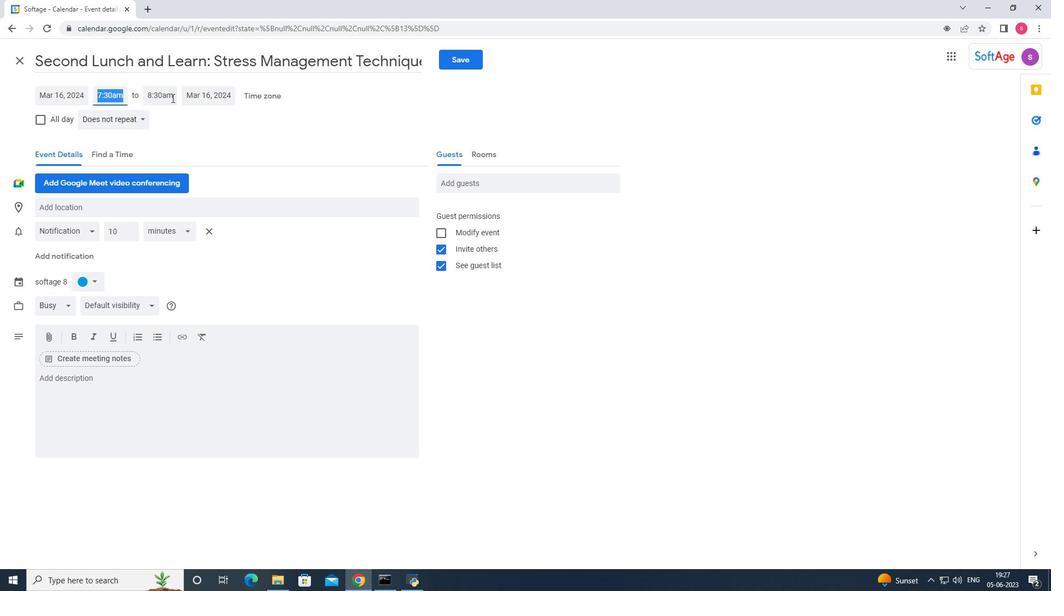 
Action: Mouse moved to (186, 209)
Screenshot: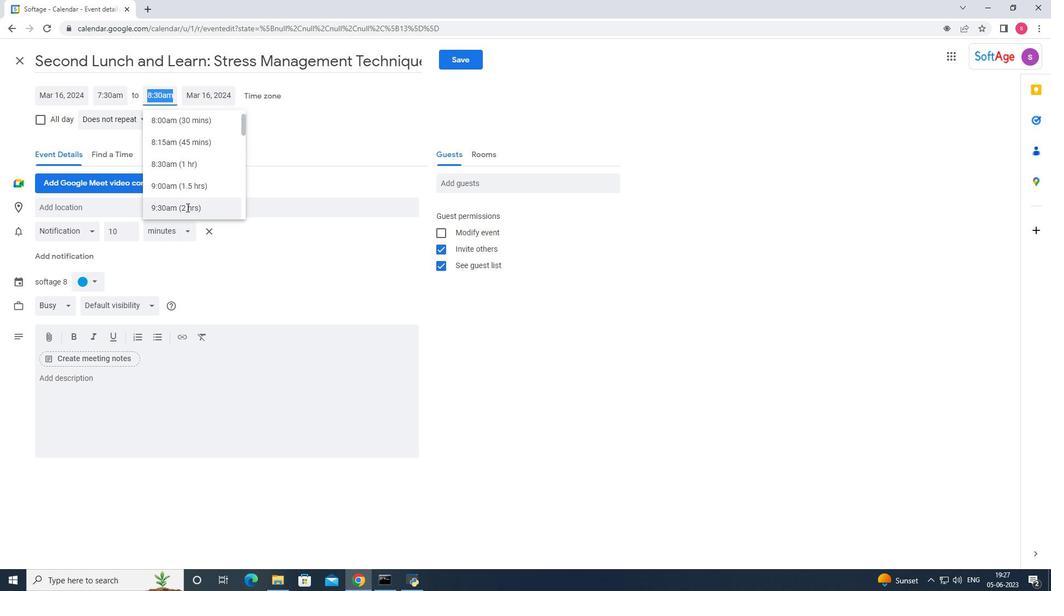 
Action: Mouse pressed left at (186, 209)
Screenshot: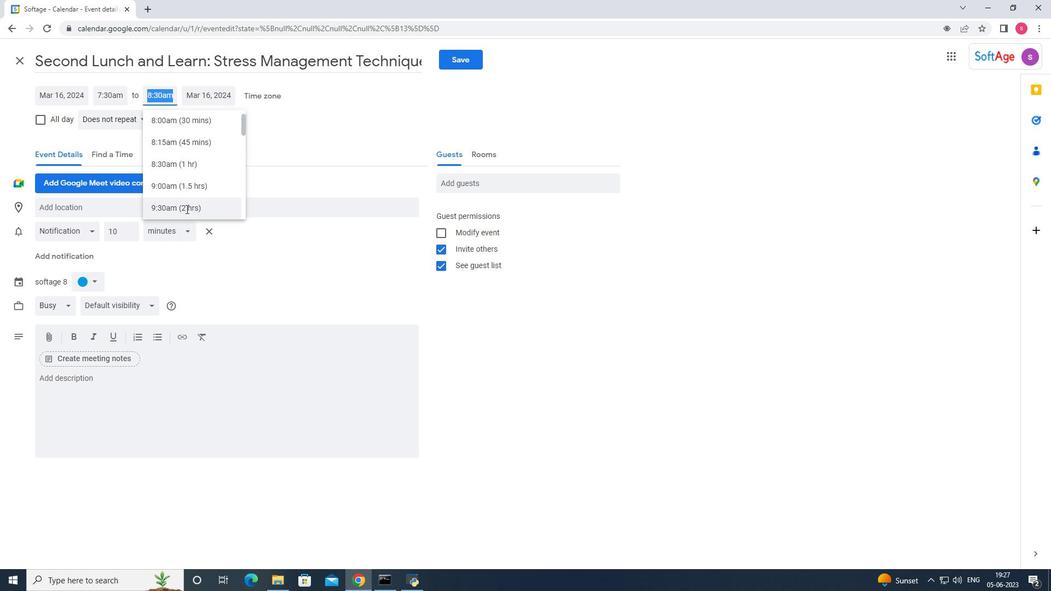 
Action: Mouse moved to (169, 375)
Screenshot: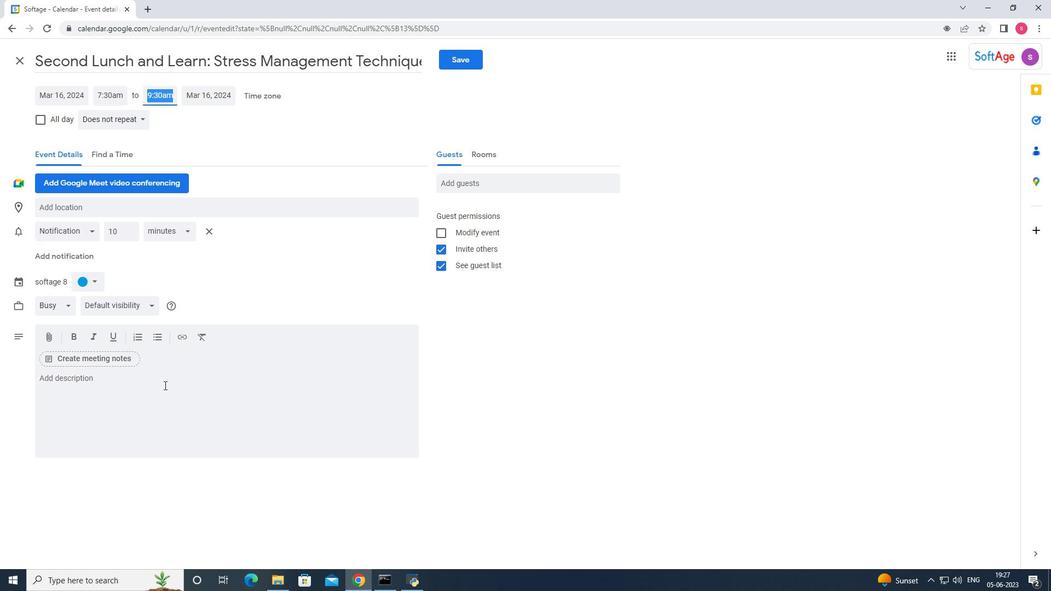 
Action: Mouse pressed left at (169, 375)
Screenshot: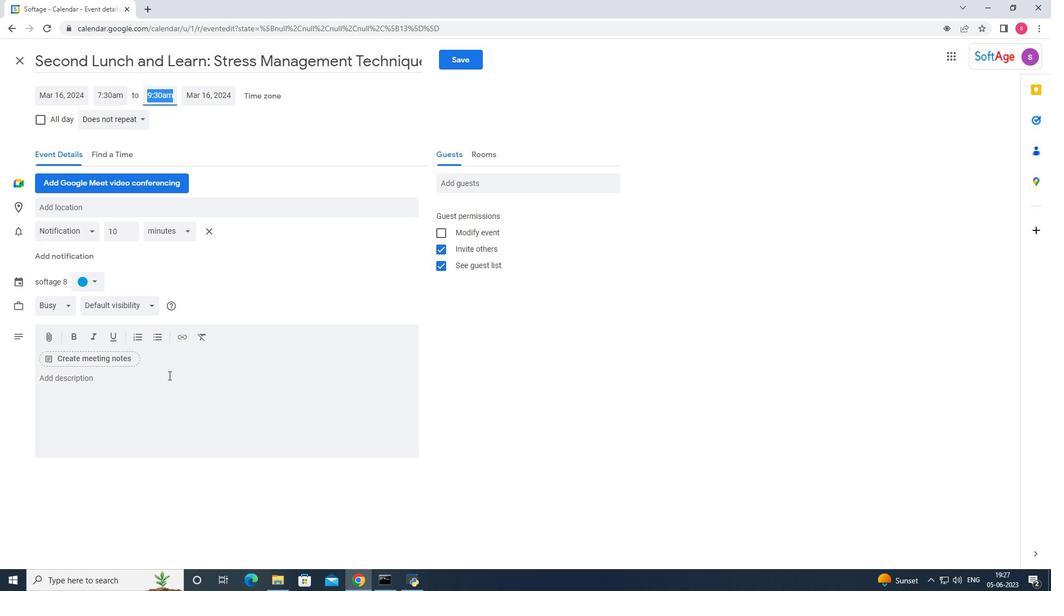 
Action: Key pressed <Key.shift>As<Key.space>the<Key.space>meeting<Key.space>progresses,<Key.space>the<Key.space>focus<Key.space>will<Key.space>shift<Key.space>towards<Key.space>exploring<Key.space>potential<Key.space>synergies,<Key.space>investen<Key.backspace>ment<Key.space>opportunities,<Key.space>and<Key.space>the<Key.space>investor<Key.shift><Key.shift><Key.shift><Key.shift><Key.shift><Key.shift><Key.shift><Key.shift><Key.shift><Key.shift><Key.shift><Key.shift><Key.shift><Key.shift>"s<Key.space>specific<Key.space>interesrs<Key.space><Key.backspace><Key.backspace><Key.backspace><Key.backspace>ts<Key.space>
Screenshot: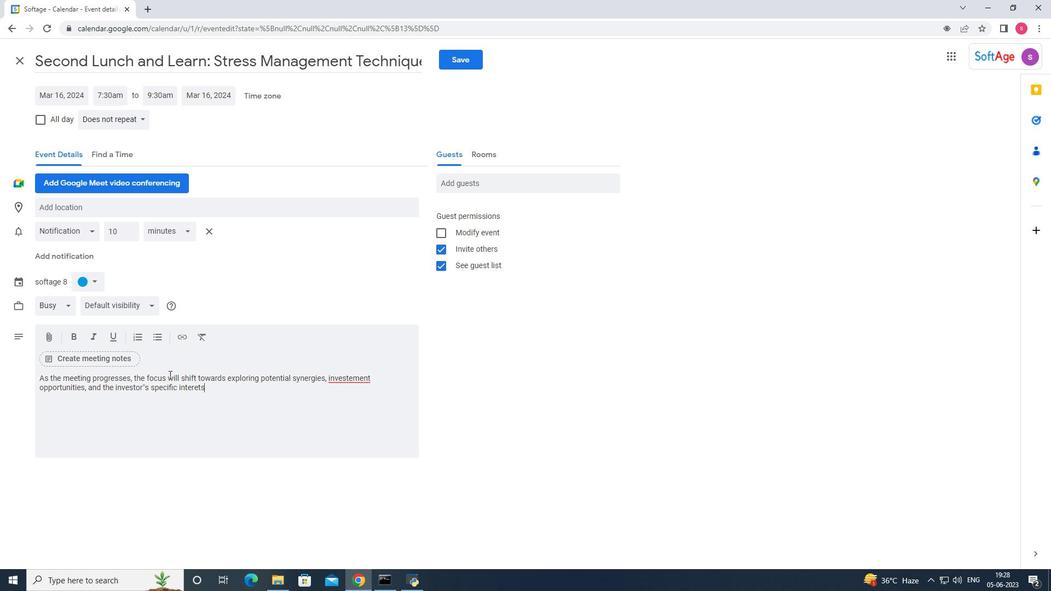 
Action: Mouse moved to (351, 378)
Screenshot: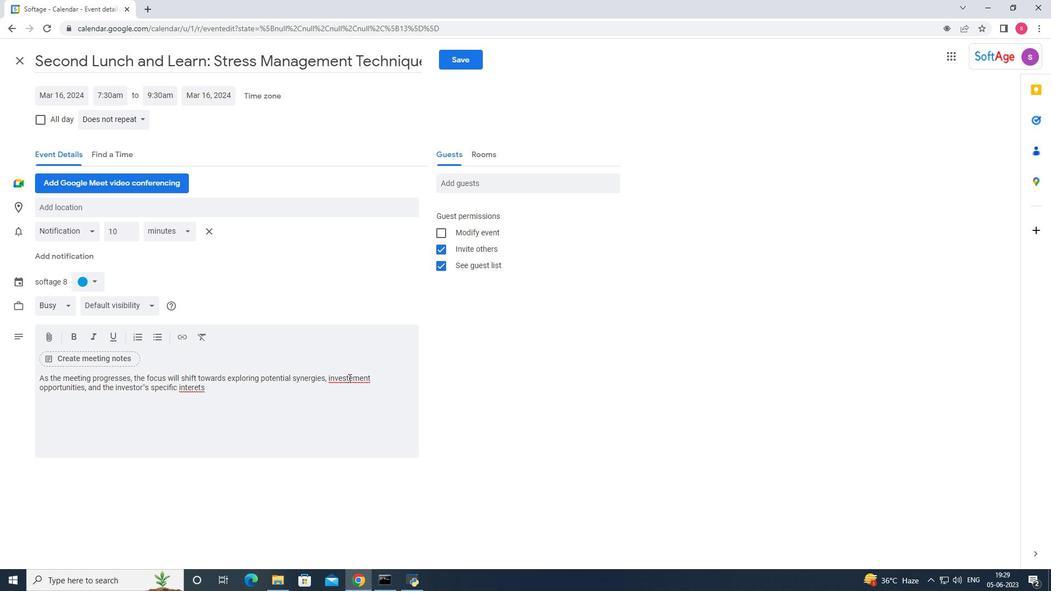 
Action: Mouse pressed right at (351, 378)
Screenshot: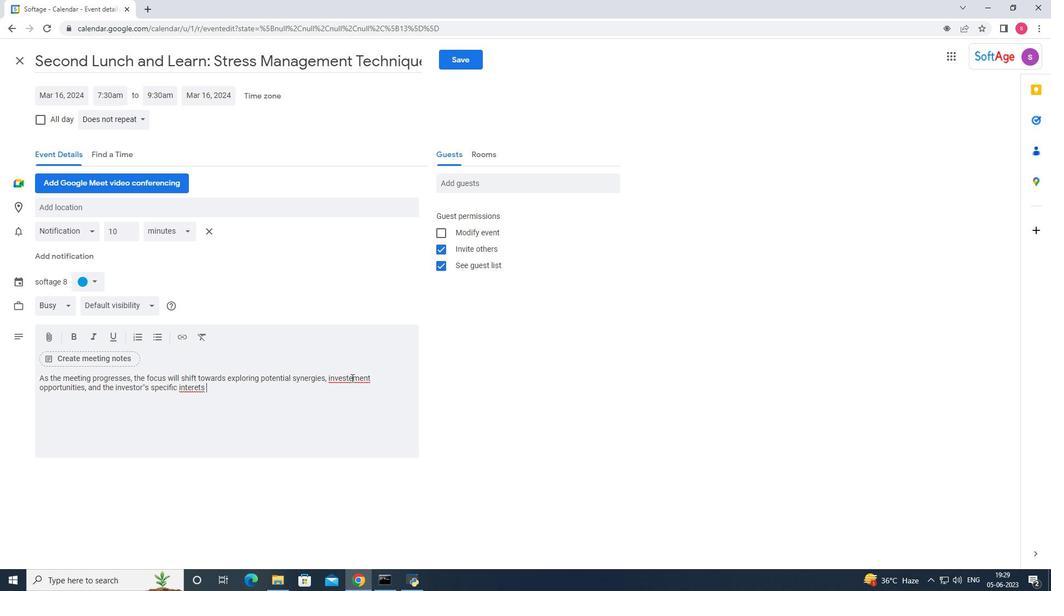 
Action: Mouse moved to (360, 385)
Screenshot: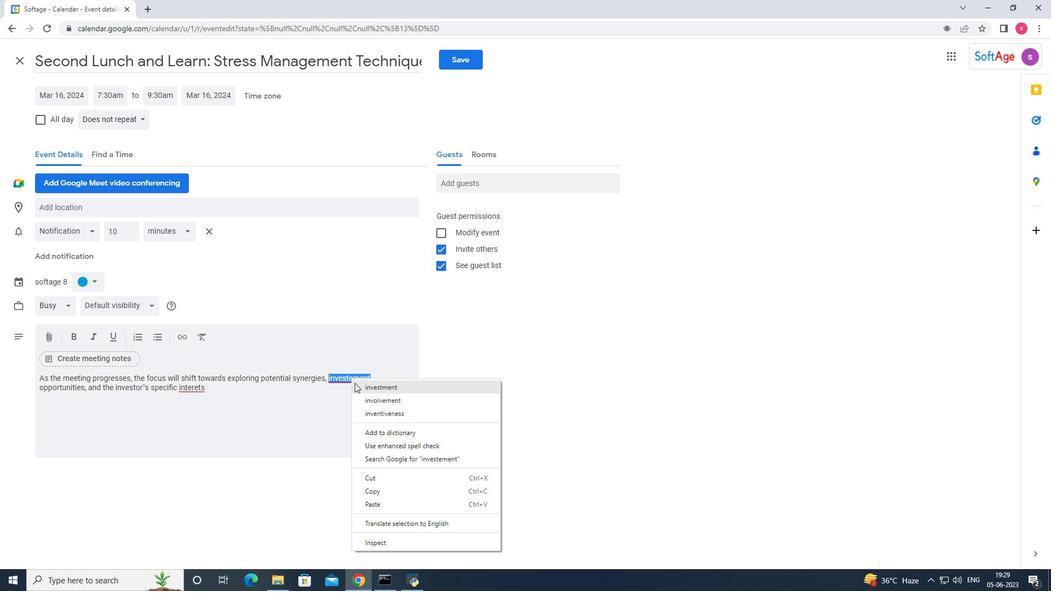 
Action: Mouse pressed left at (360, 385)
Screenshot: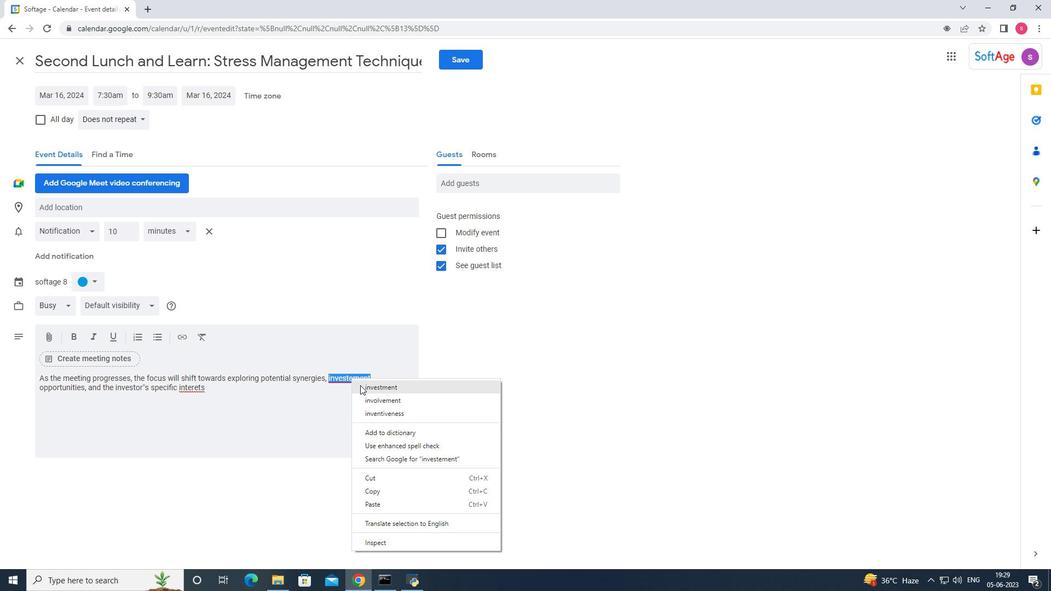 
Action: Mouse moved to (198, 390)
Screenshot: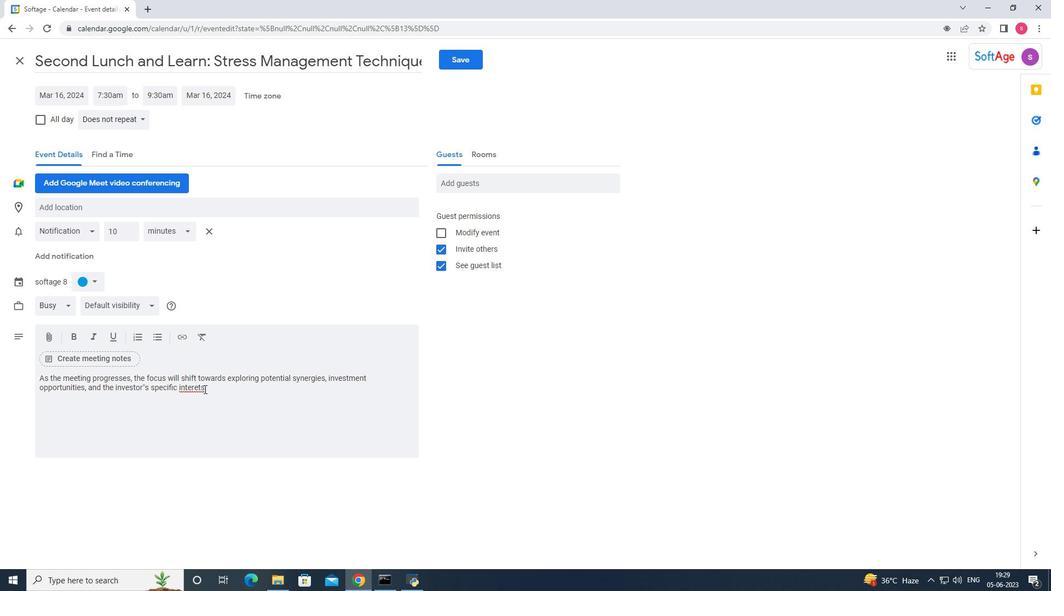 
Action: Mouse pressed right at (198, 390)
Screenshot: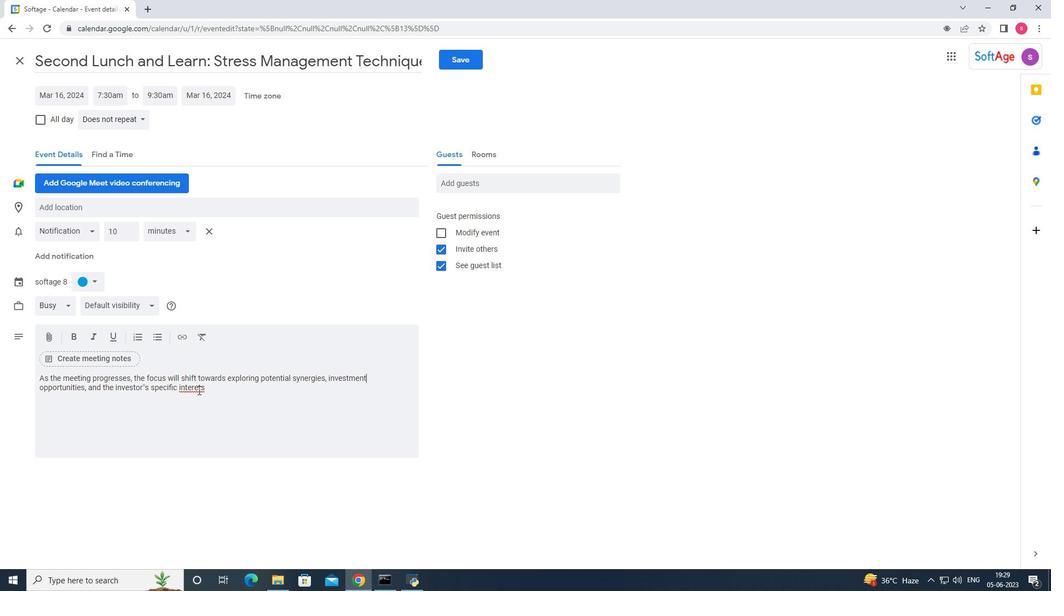 
Action: Mouse moved to (207, 400)
Screenshot: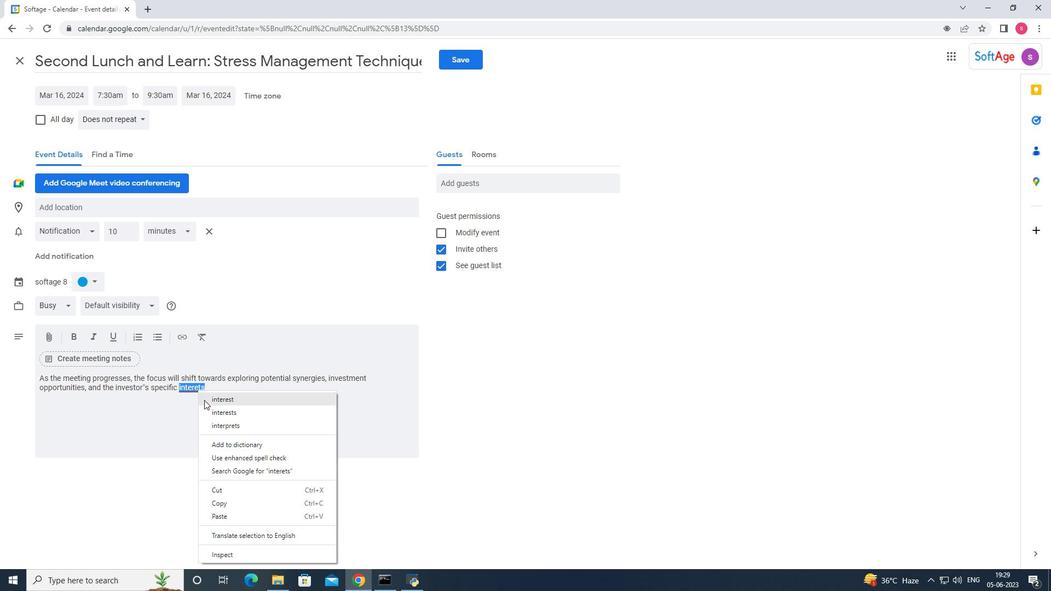 
Action: Mouse pressed left at (207, 400)
Screenshot: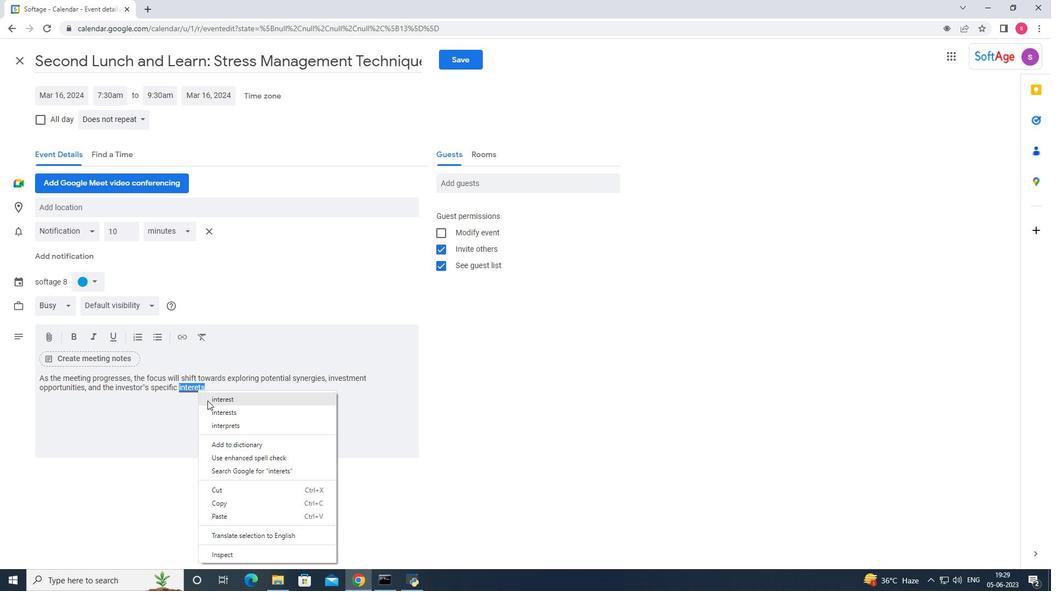 
Action: Mouse moved to (231, 397)
Screenshot: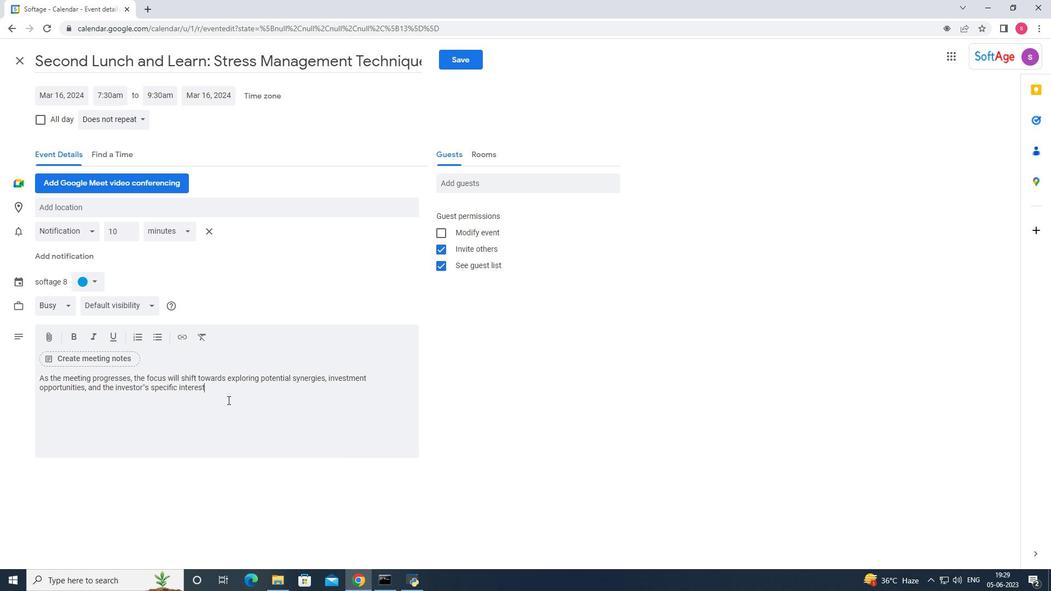 
Action: Key pressed <Key.space><Key.shift><Key.shift><Key.shift><Key.shift><Key.shift><Key.shift><Key.shift><Key.shift><Key.shift><Key.shift><Key.shift>The<Key.space>potential<Key.space>investor<Key.space>
Screenshot: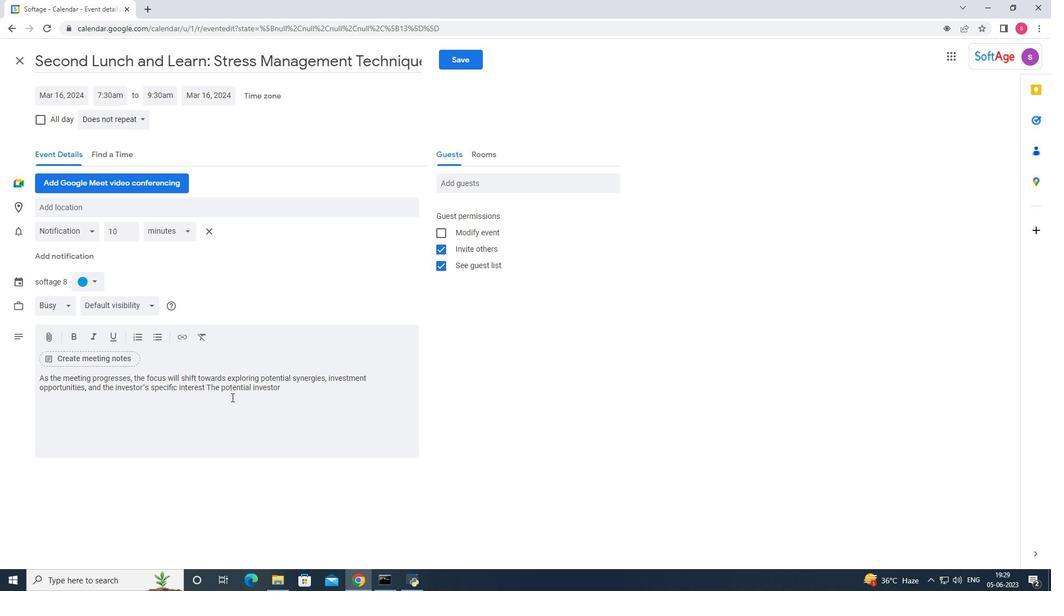 
Action: Mouse moved to (285, 394)
Screenshot: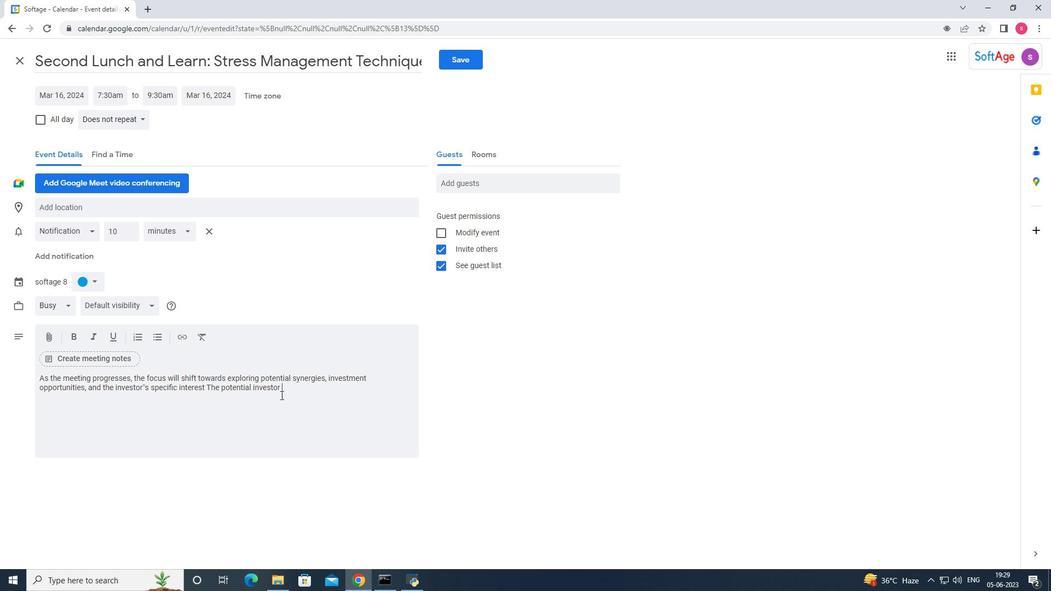 
Action: Key pressed <Key.space><Key.backspace>may<Key.space>ask<Key.space>questions<Key.space>about<Key.space>your<Key.space>market<Key.space>strategy<Key.space><Key.space><Key.backspace>,<Key.space>scalability,<Key.space>competative<Key.space>landscope,<Key.space>or<Key.space>revenue<Key.space>projections.<Key.space><Key.shift><Key.shift><Key.shift>Be<Key.space>prepares<Key.backspace>d<Key.space><Key.space><Key.backspace>to<Key.space>provide<Key.space>concise<Key.space>and<Key.space>well-supported<Key.space><Key.space><Key.space><Key.space><Key.backspace><Key.backspace><Key.backspace><Key.backspace><Key.backspace><Key.backspace>ed<Key.space>answers,<Key.space>backed<Key.space>by<Key.space>market<Key.space>research,<Key.space>customer<Key.space>insights,<Key.space>or<Key.space>industry<Key.space>trends.
Screenshot: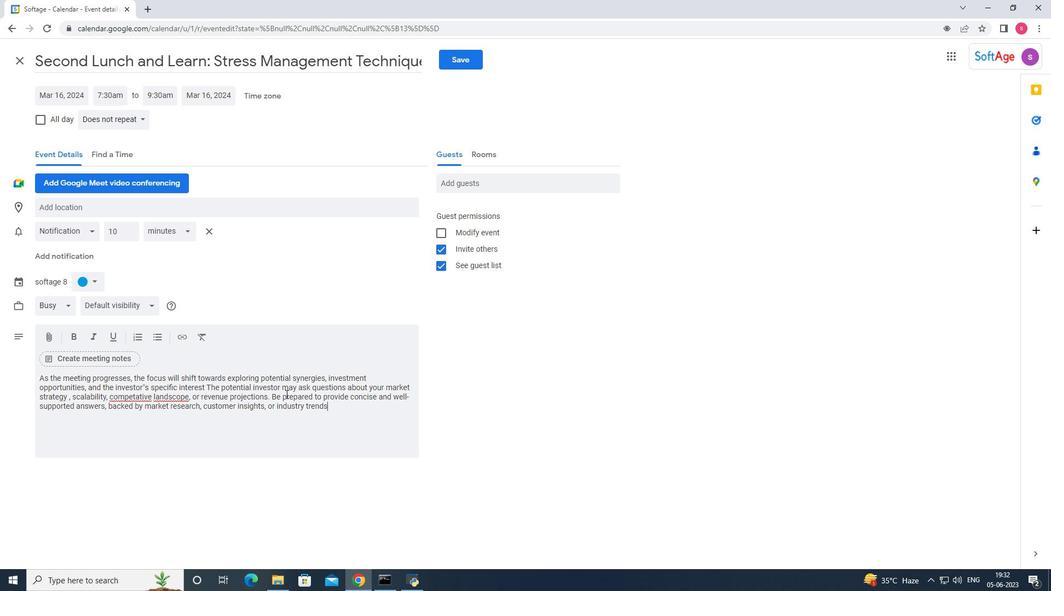 
Action: Mouse moved to (141, 402)
Screenshot: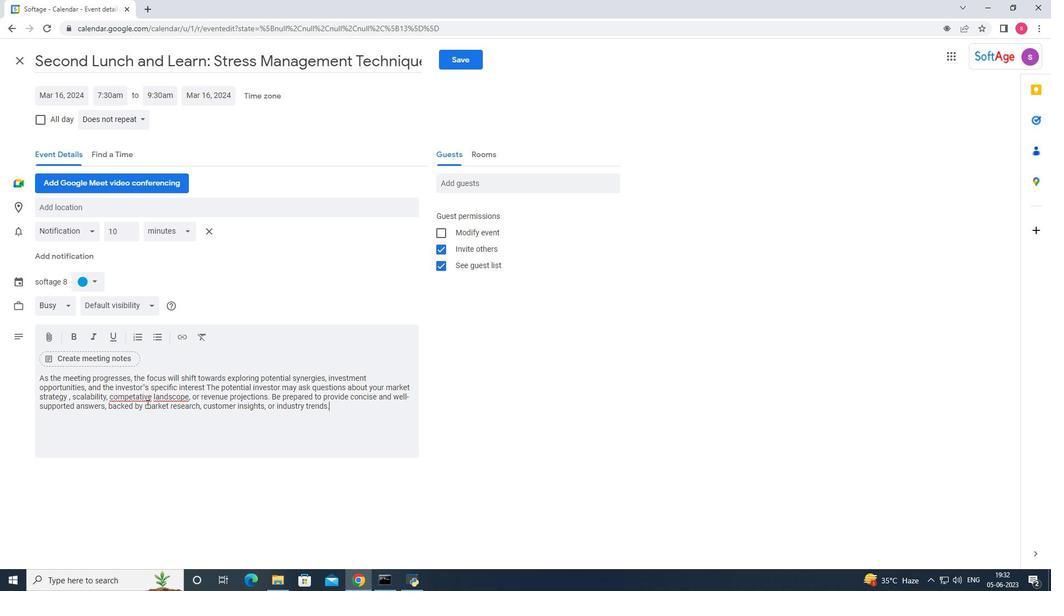 
Action: Mouse pressed right at (141, 402)
Screenshot: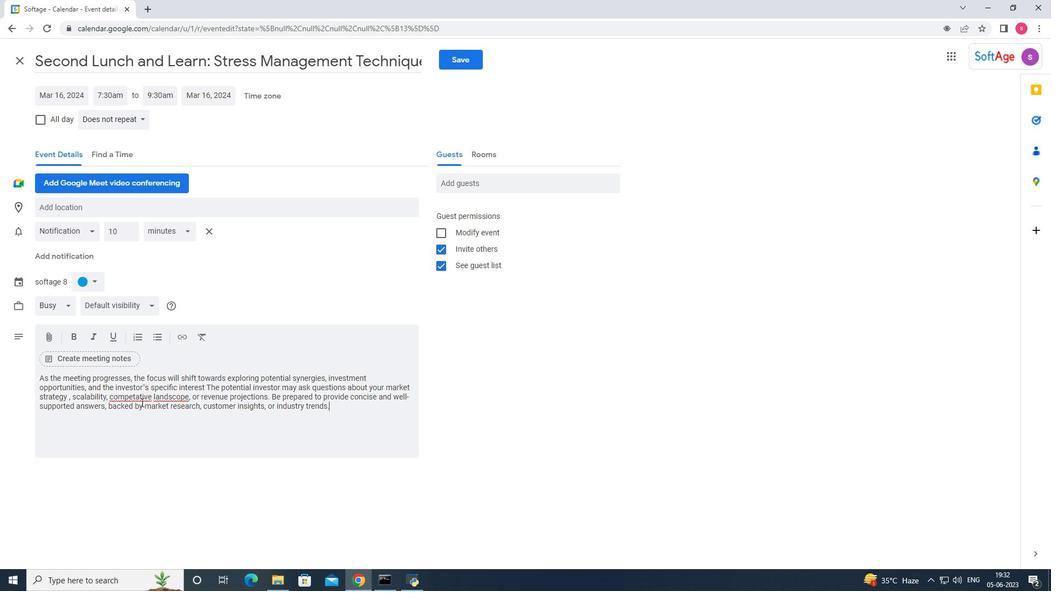 
Action: Mouse moved to (140, 438)
Screenshot: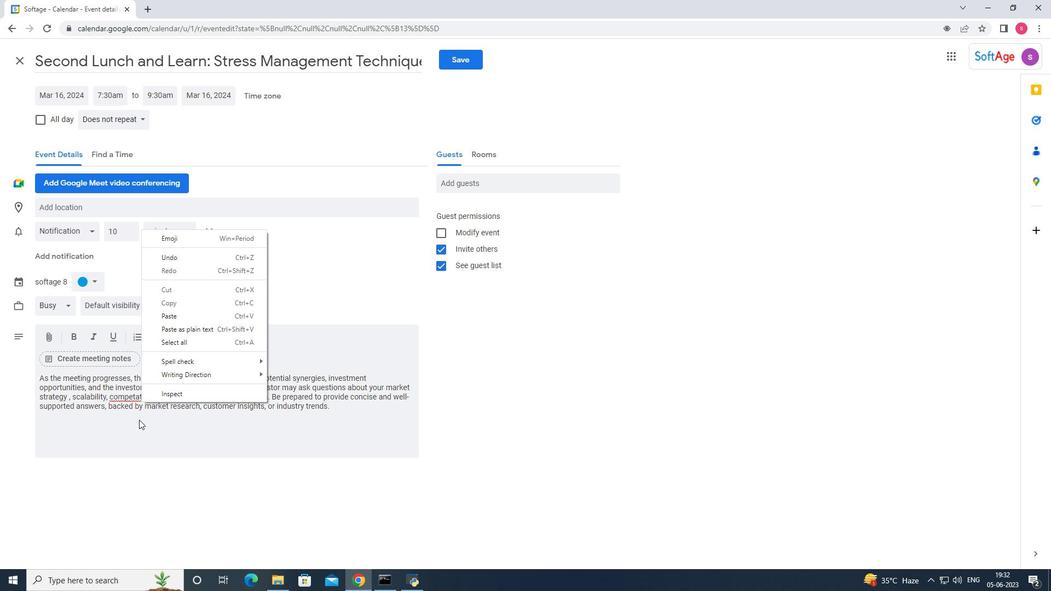 
Action: Mouse pressed left at (140, 438)
Screenshot: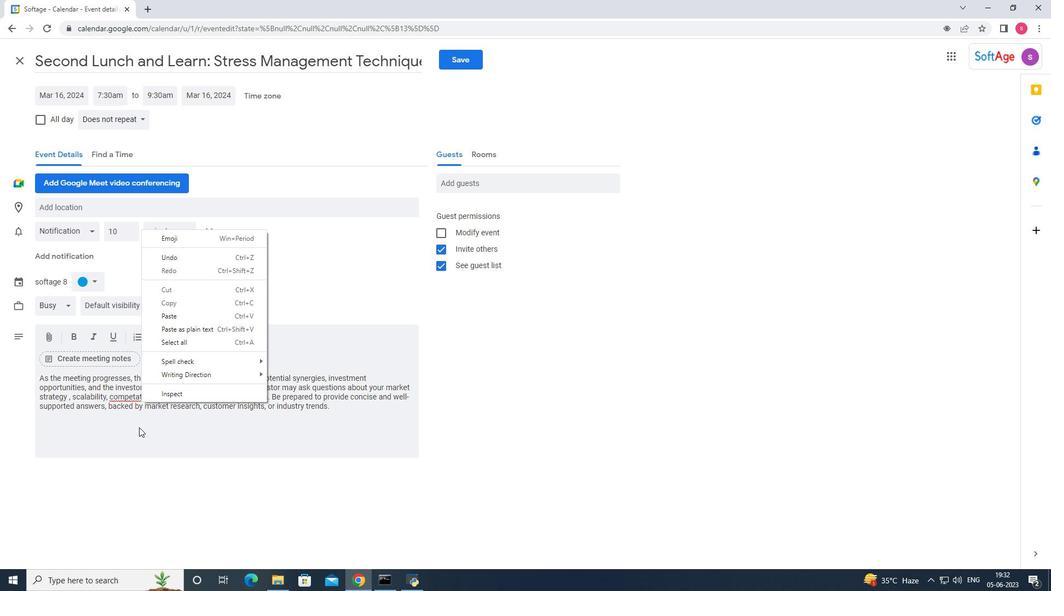 
Action: Mouse moved to (143, 396)
Screenshot: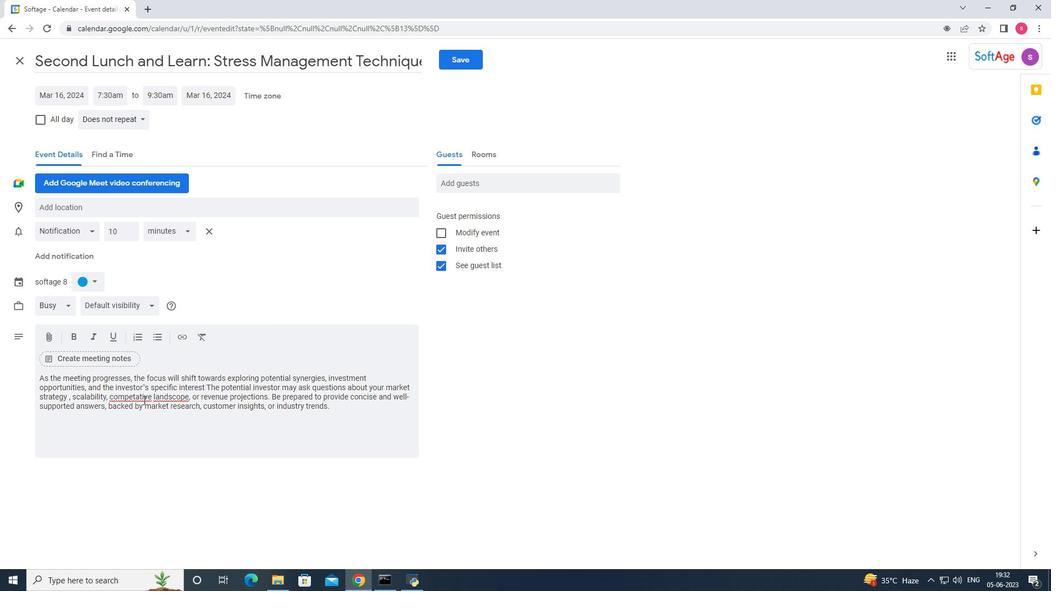 
Action: Mouse pressed right at (143, 396)
Screenshot: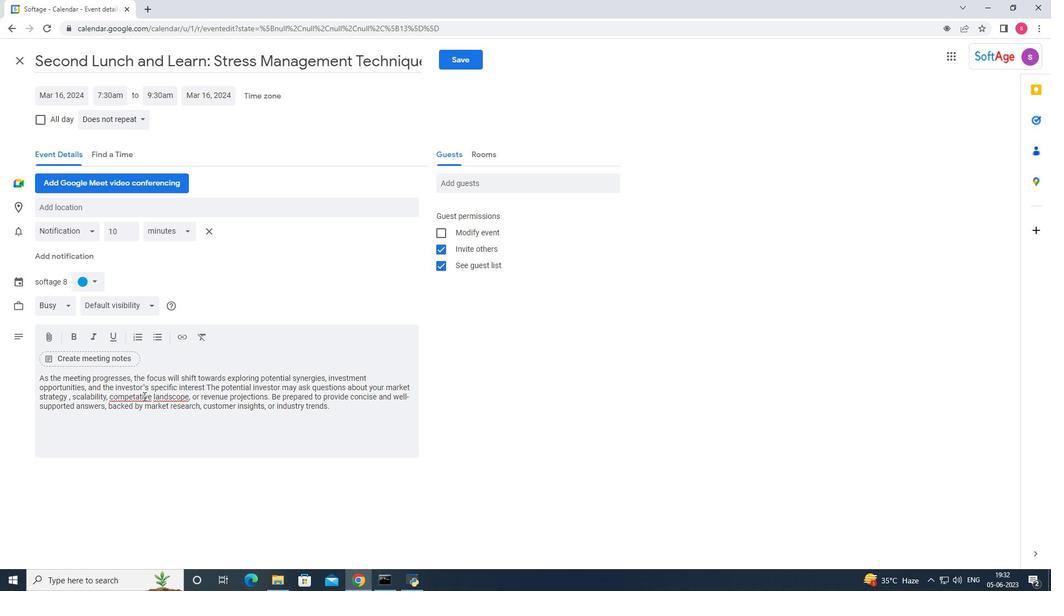 
Action: Mouse moved to (162, 410)
Screenshot: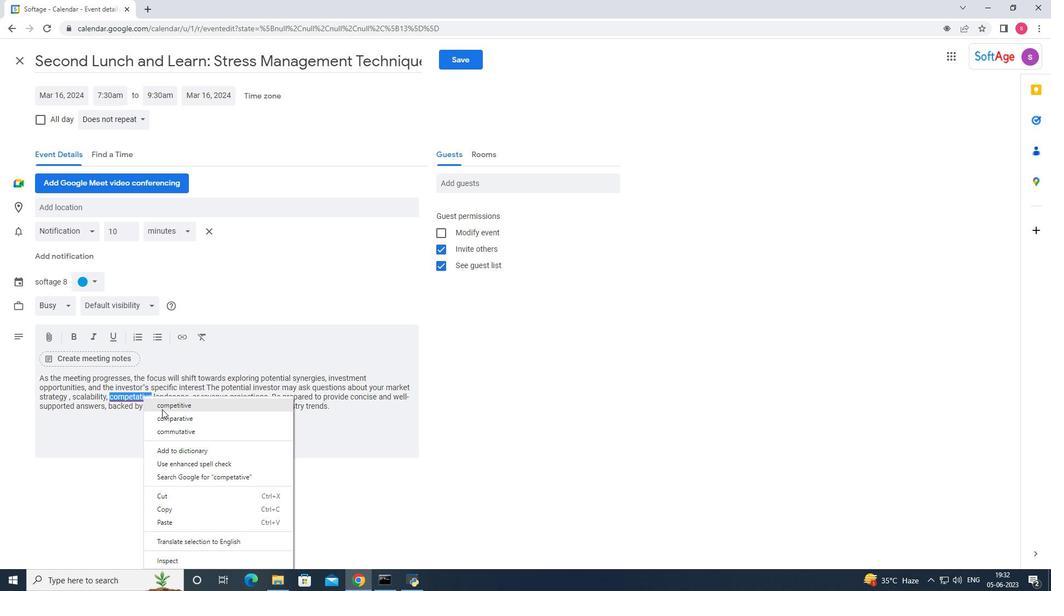 
Action: Mouse pressed left at (162, 410)
Screenshot: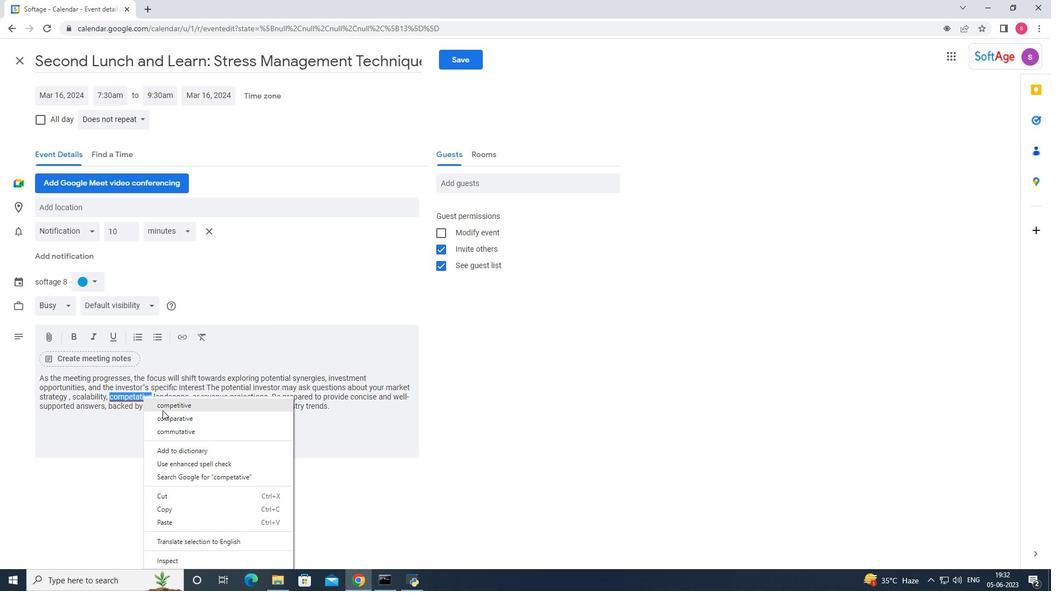 
Action: Mouse moved to (174, 399)
Screenshot: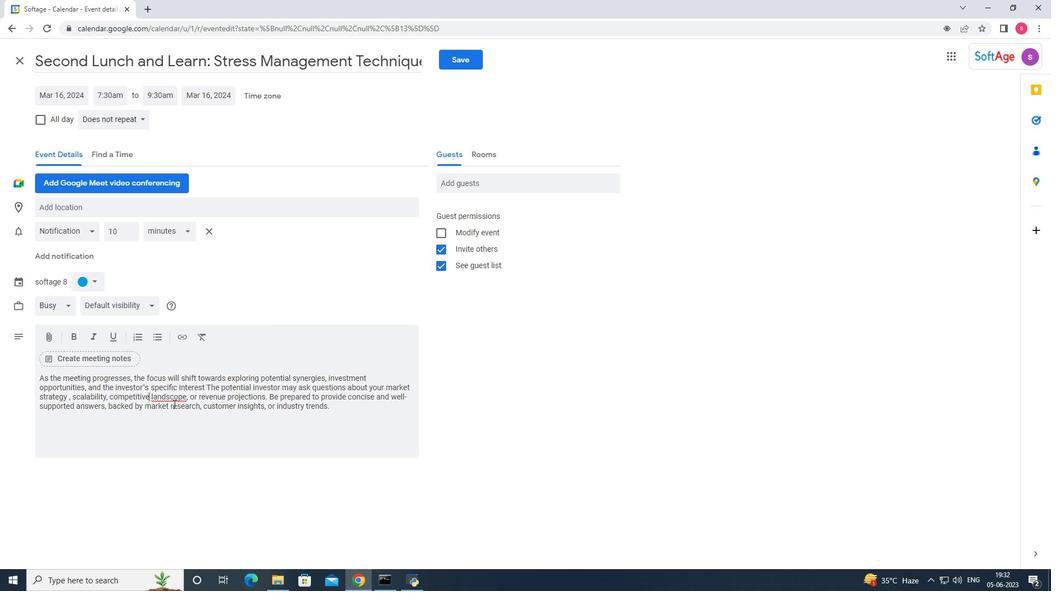 
Action: Mouse pressed right at (174, 399)
Screenshot: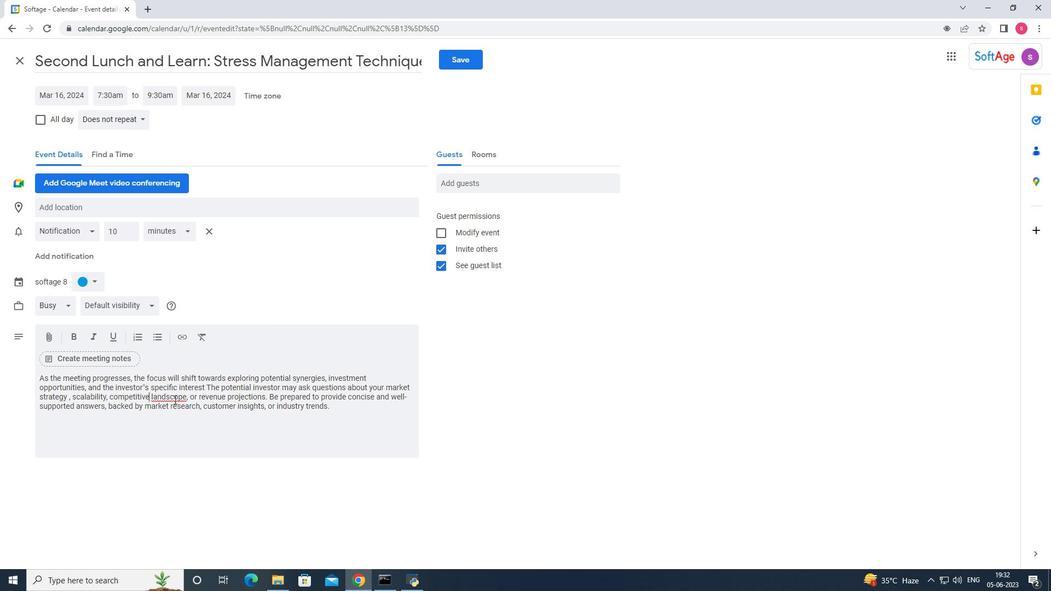 
Action: Mouse moved to (218, 238)
Screenshot: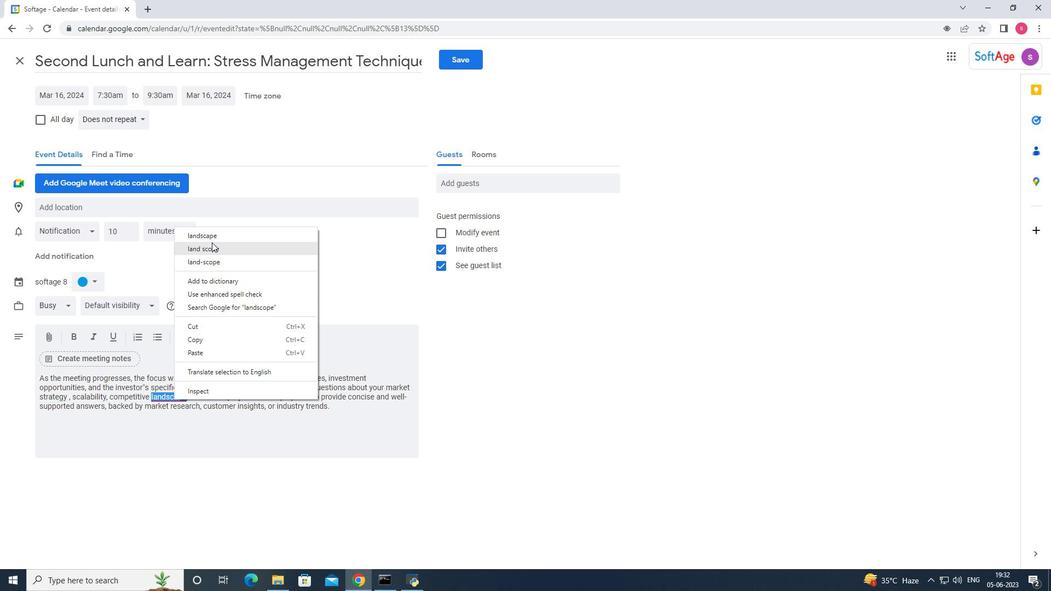 
Action: Mouse pressed left at (218, 238)
Screenshot: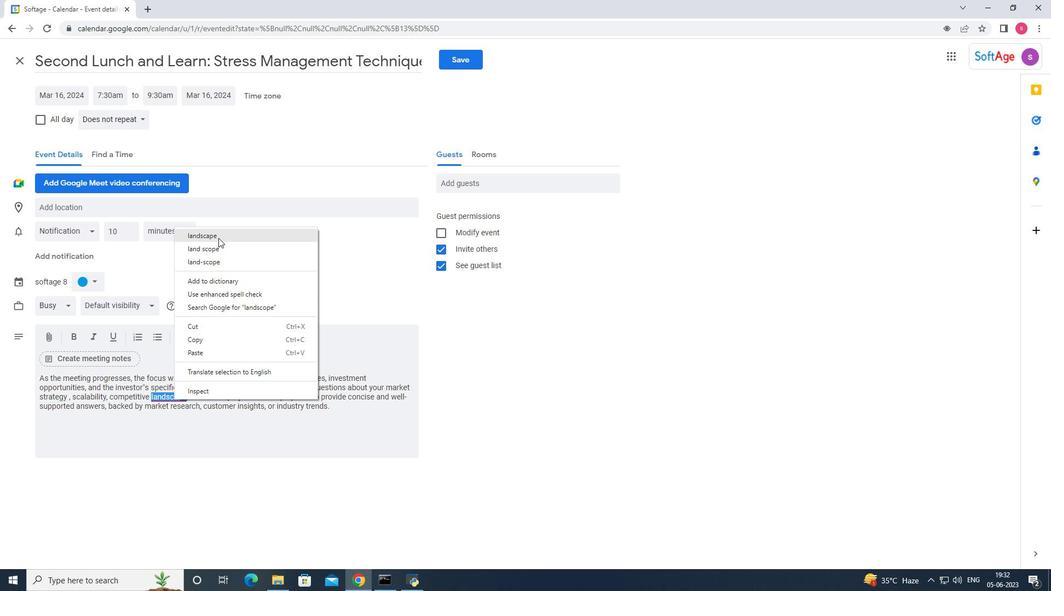 
Action: Mouse moved to (94, 281)
Screenshot: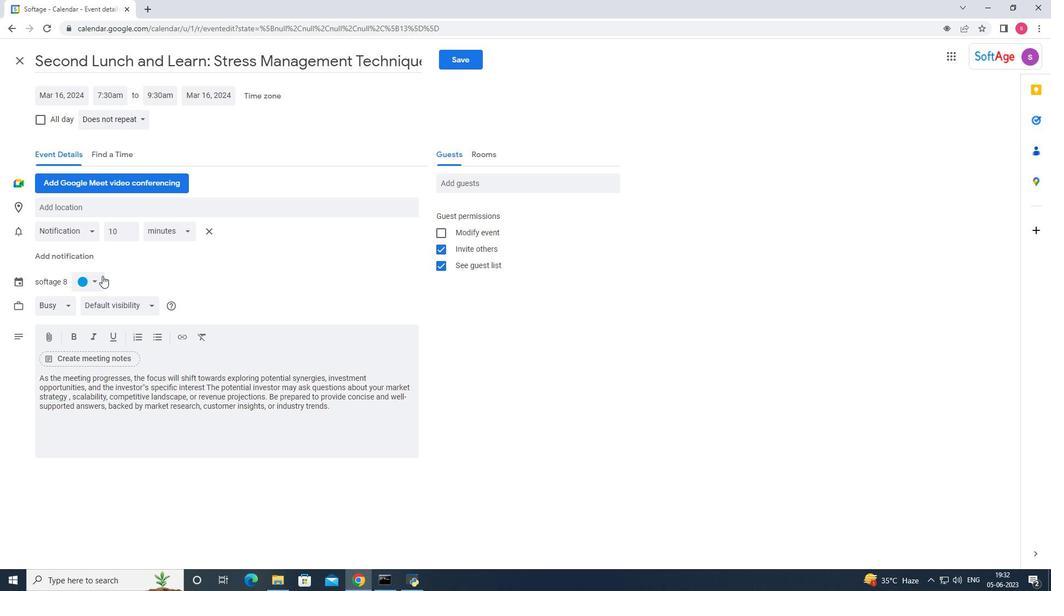 
Action: Mouse pressed left at (94, 281)
Screenshot: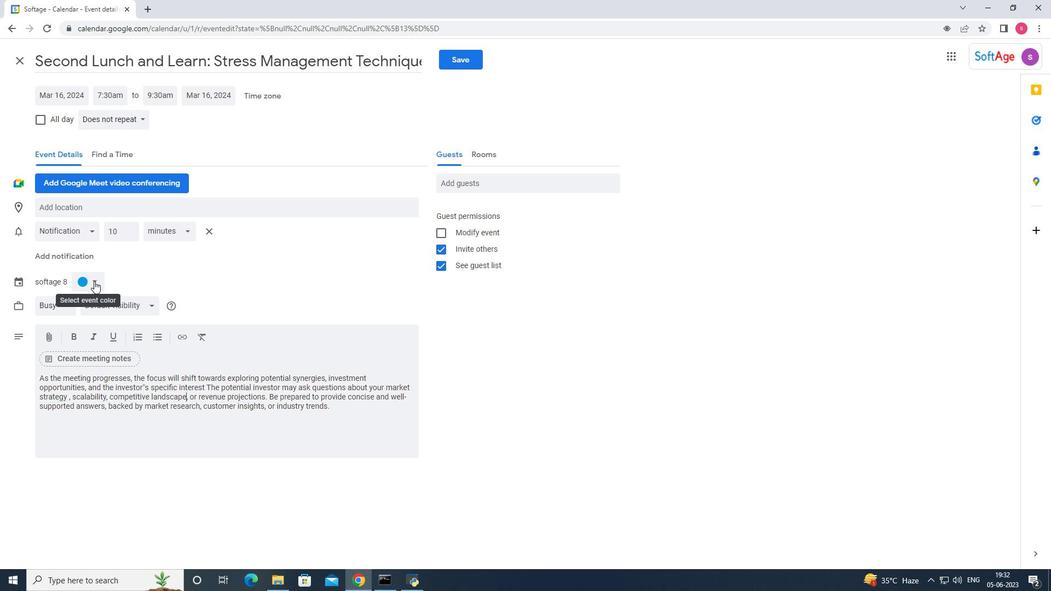 
Action: Mouse moved to (95, 320)
Screenshot: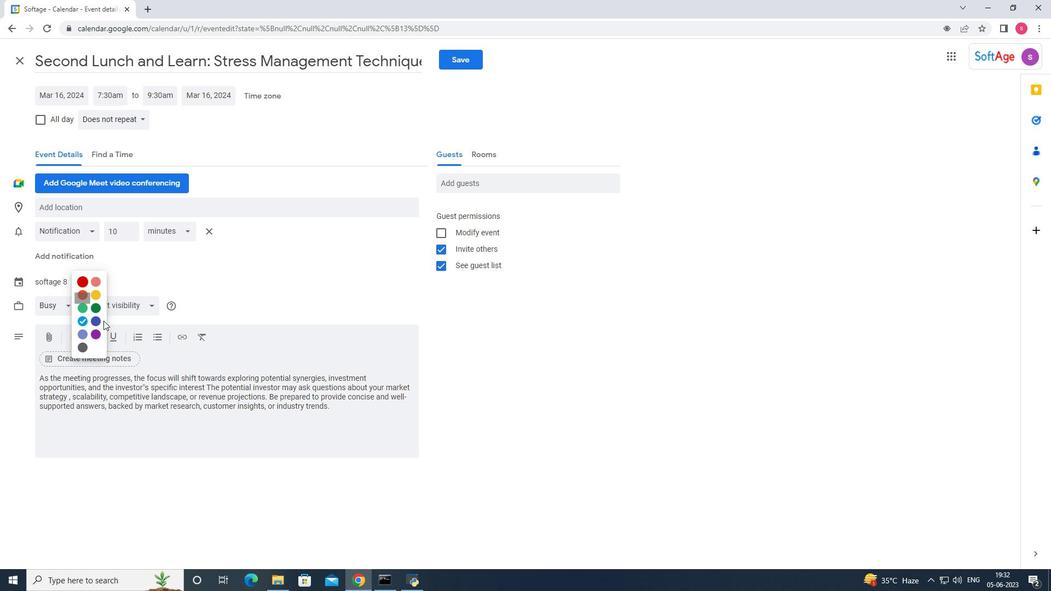 
Action: Mouse pressed left at (95, 320)
Screenshot: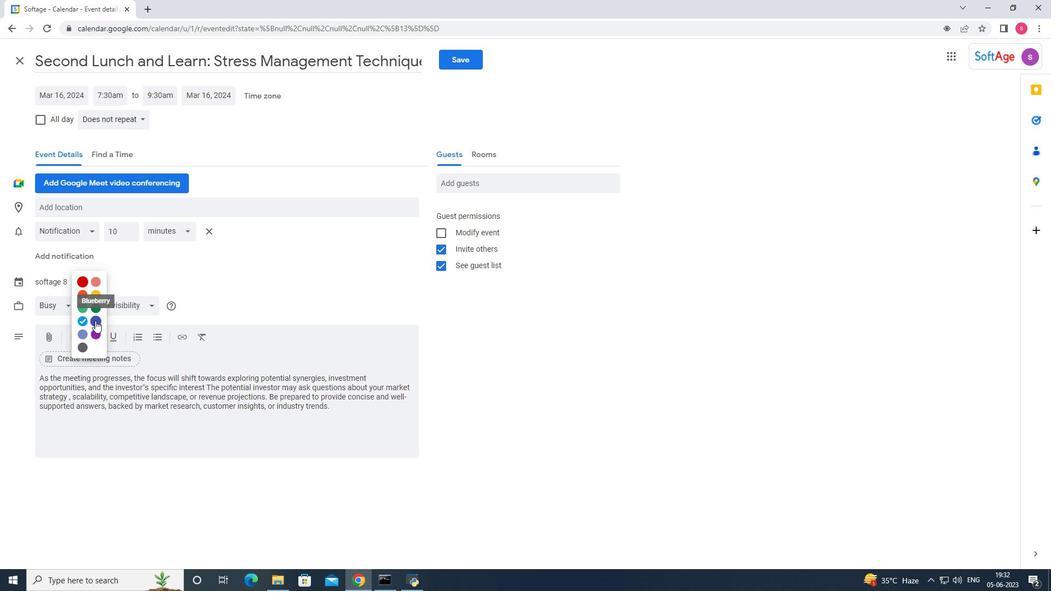 
Action: Mouse moved to (471, 186)
Screenshot: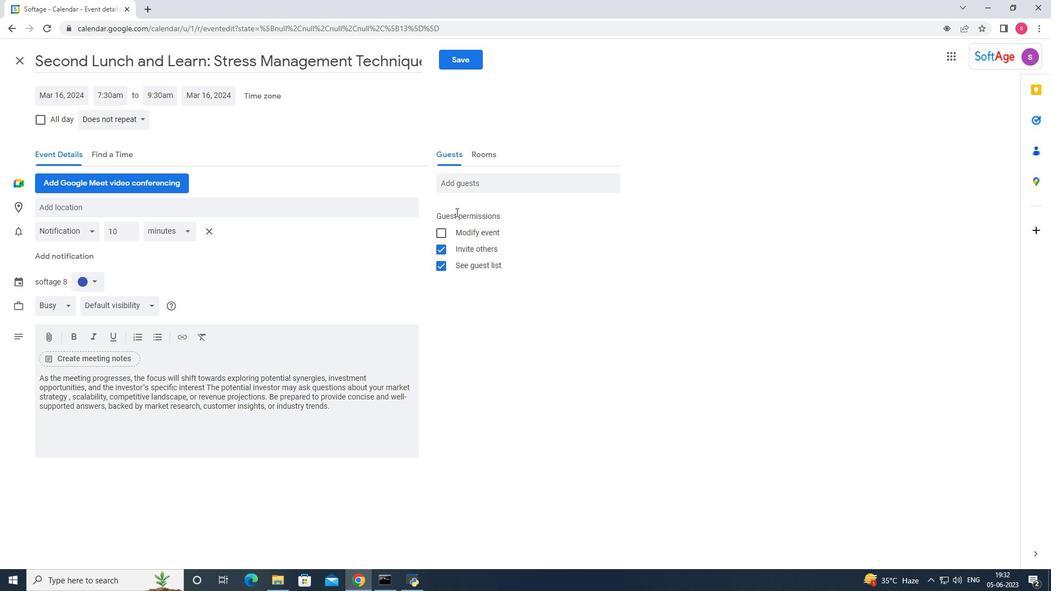 
Action: Mouse pressed left at (471, 186)
Screenshot: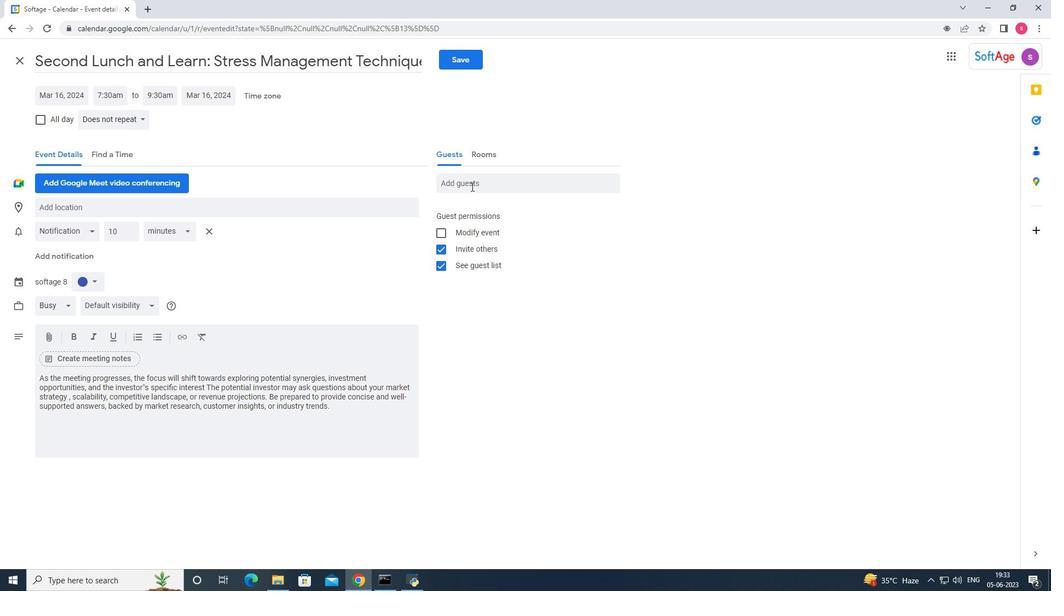 
Action: Mouse moved to (99, 209)
Screenshot: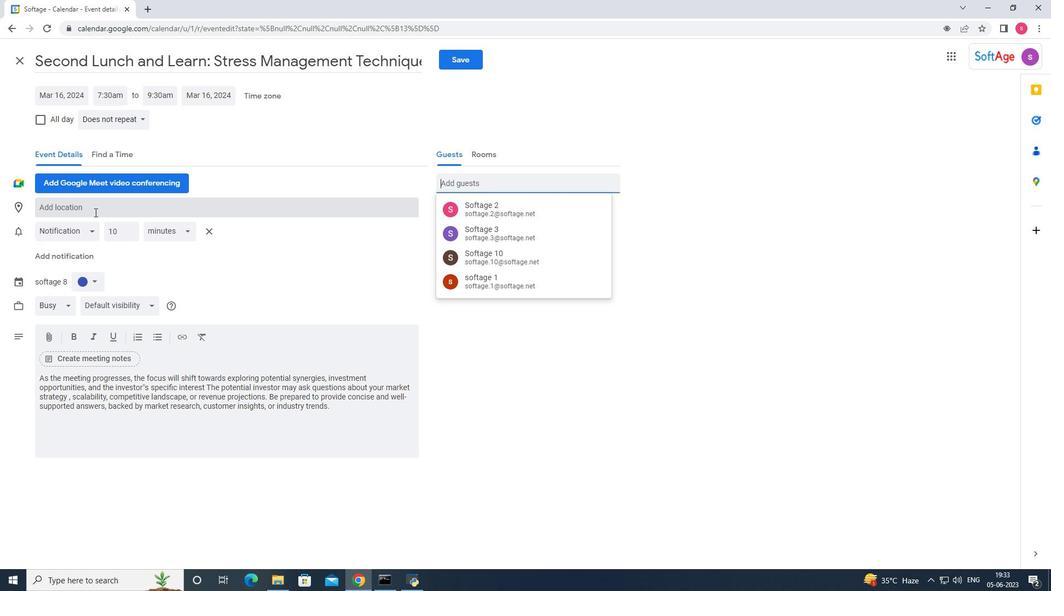 
Action: Mouse pressed left at (99, 209)
Screenshot: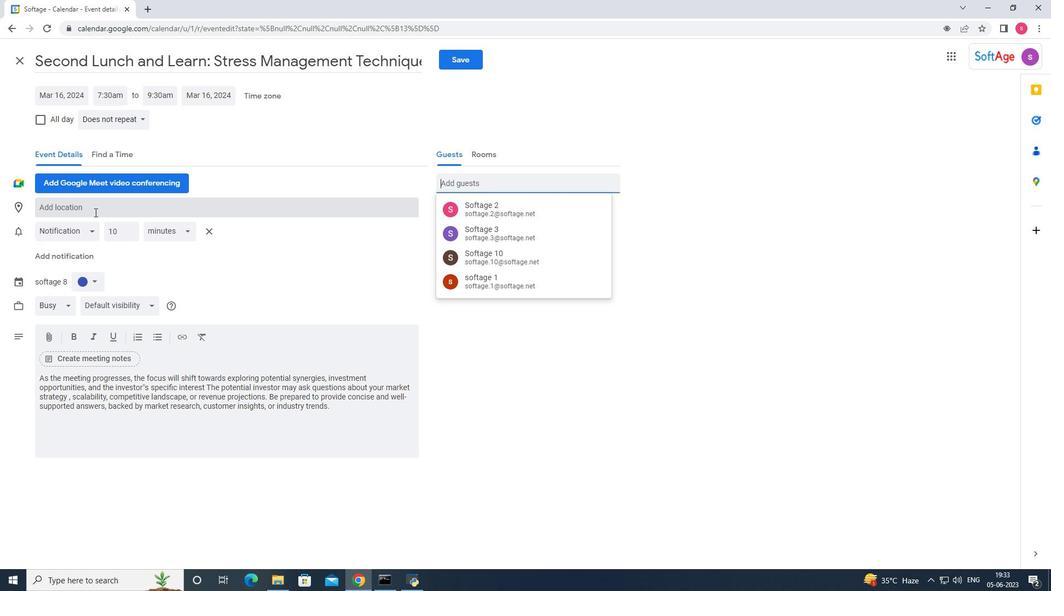 
Action: Key pressed <Key.shift><Key.shift>Chicago<Key.space><Key.backspace>,<Key.space><Key.shift>USA<Key.space>
Screenshot: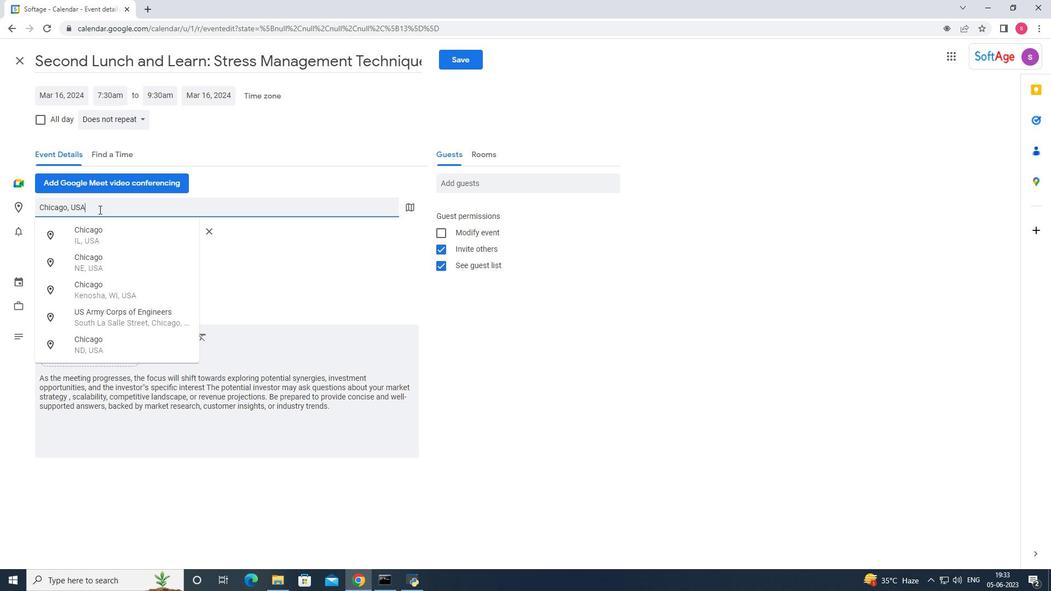 
Action: Mouse moved to (515, 182)
Screenshot: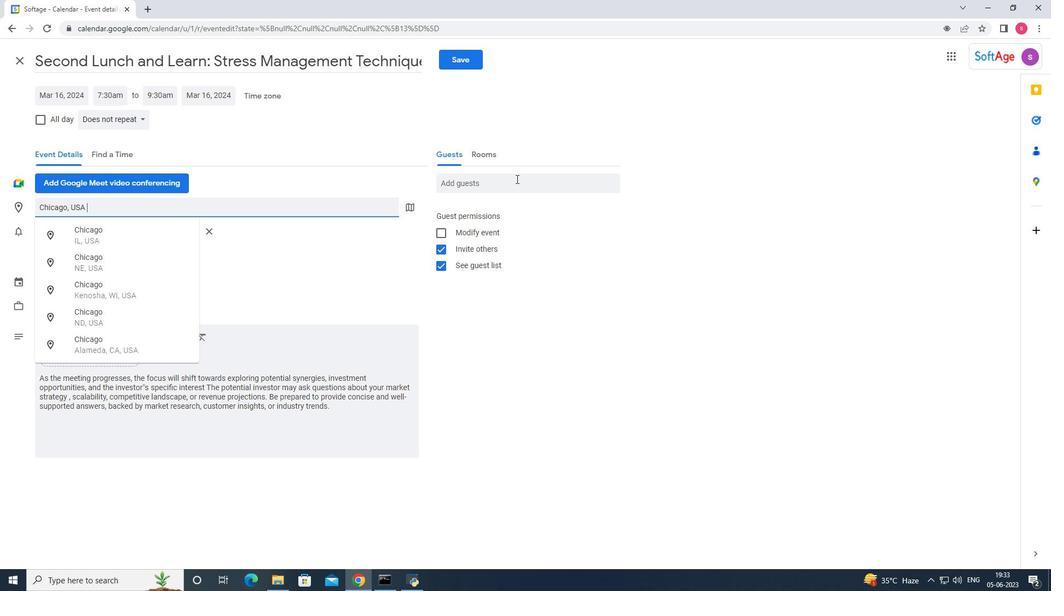 
Action: Mouse pressed left at (515, 182)
Screenshot: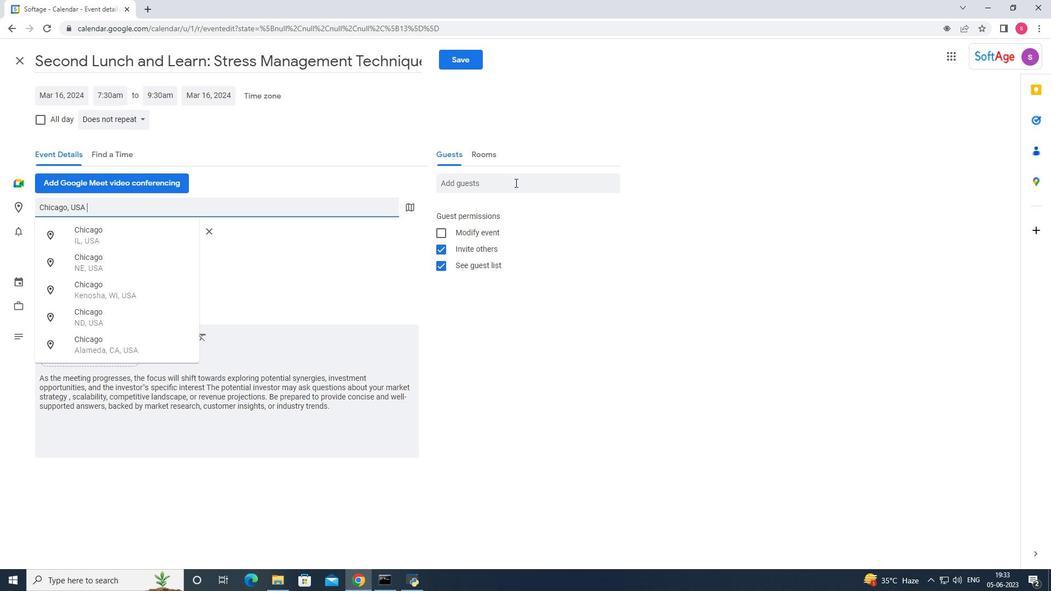 
Action: Key pressed softage.2<Key.shift>@softage.net
Screenshot: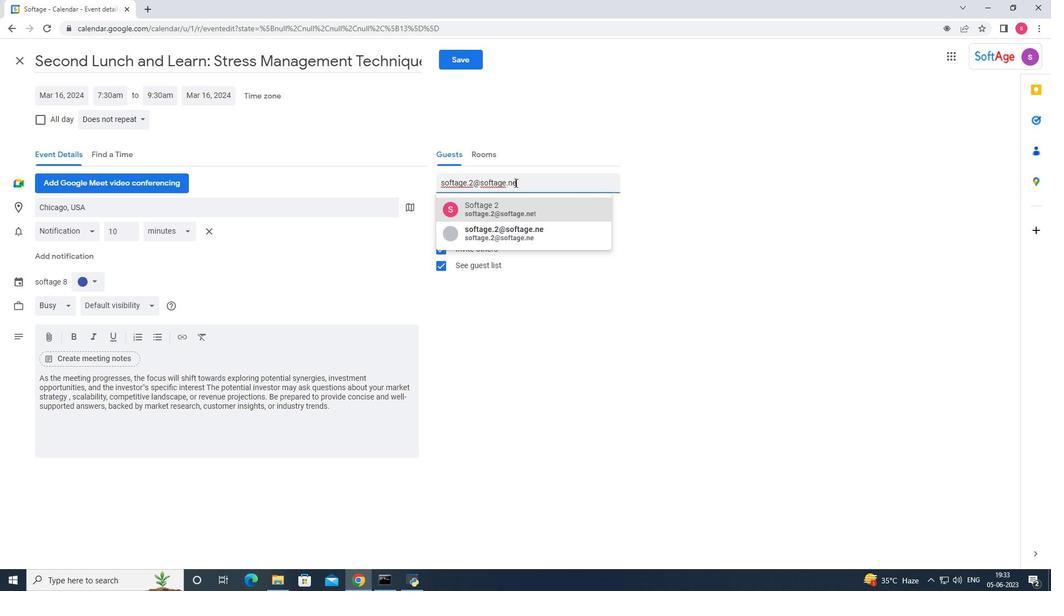 
Action: Mouse moved to (506, 209)
Screenshot: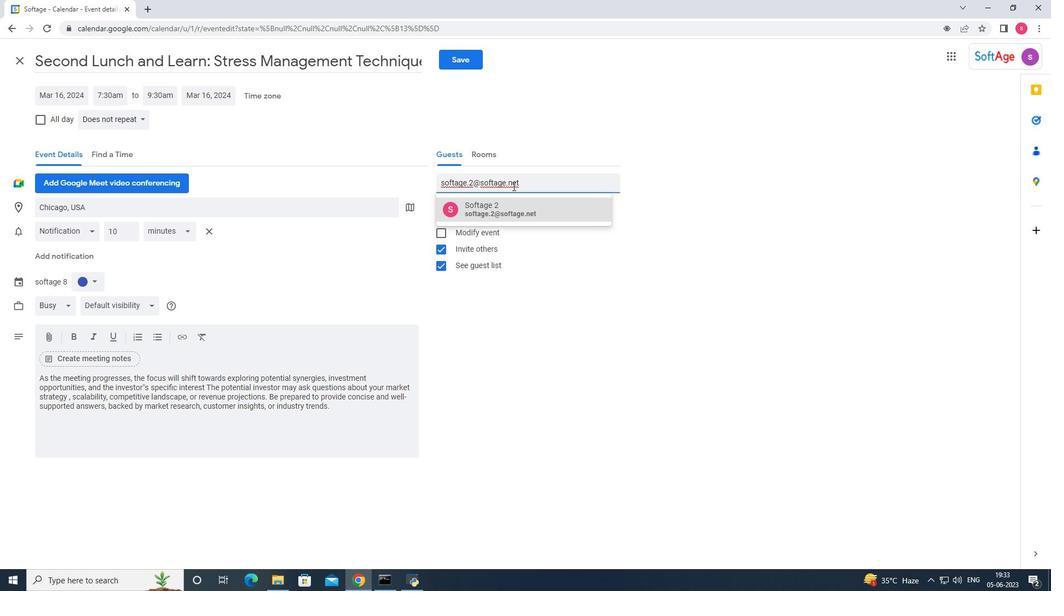 
Action: Mouse pressed left at (506, 209)
Screenshot: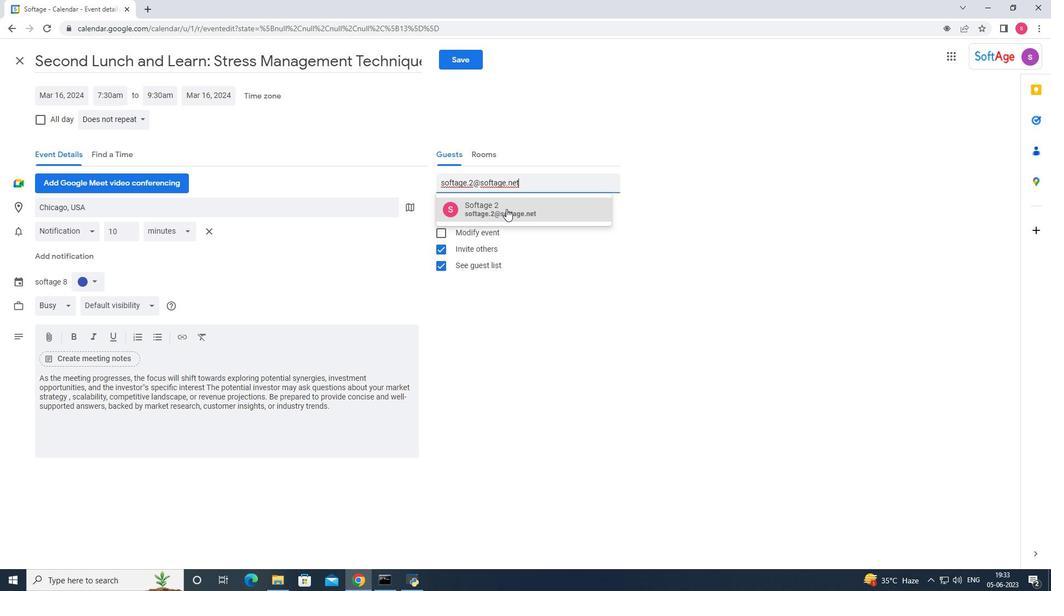 
Action: Mouse moved to (509, 193)
Screenshot: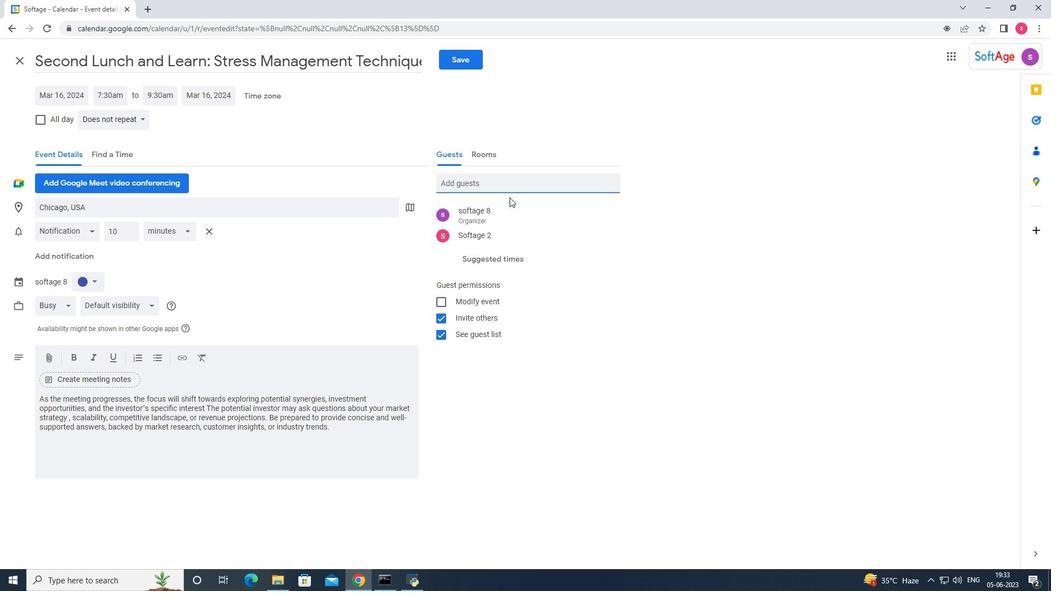
Action: Key pressed softage.3
Screenshot: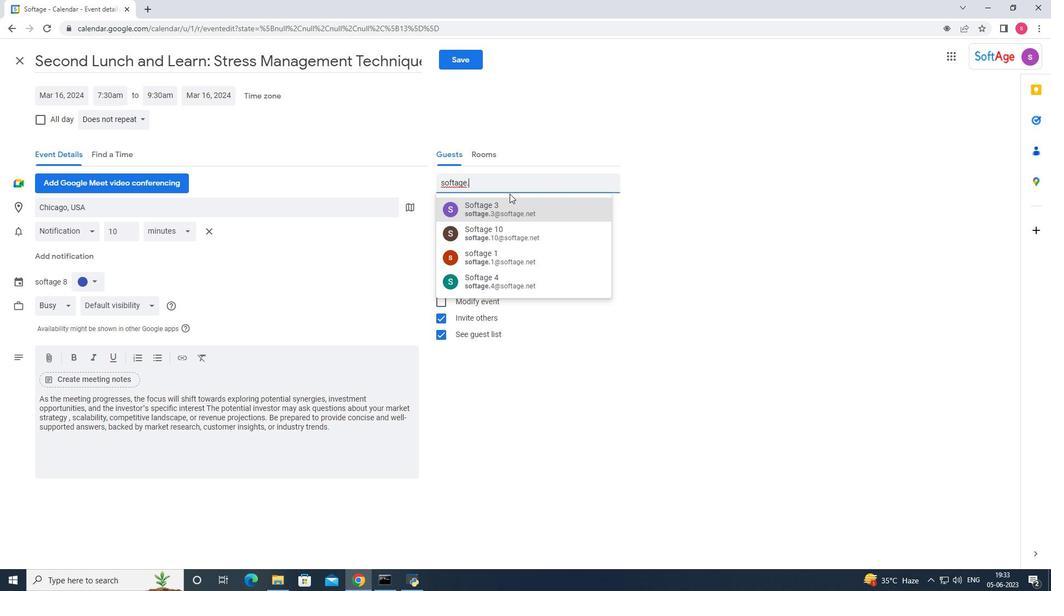 
Action: Mouse moved to (497, 214)
Screenshot: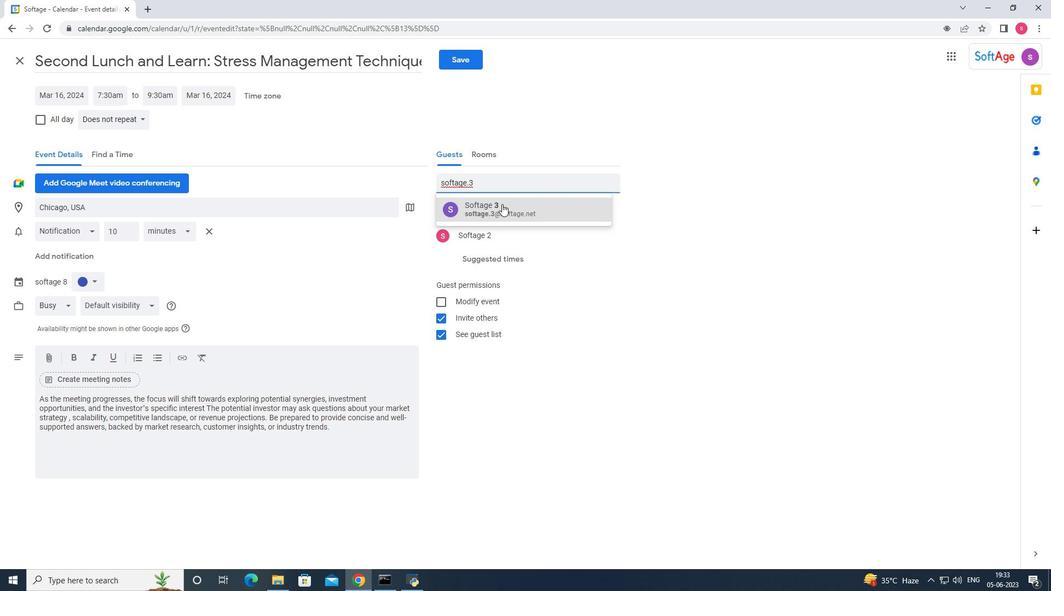 
Action: Mouse pressed left at (497, 214)
Screenshot: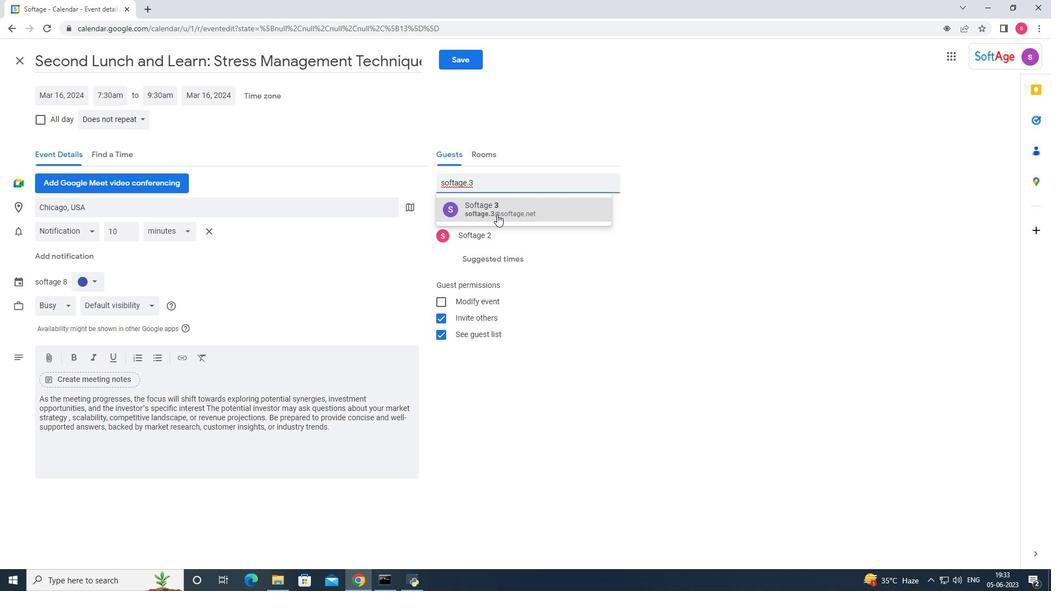 
Action: Mouse moved to (100, 120)
Screenshot: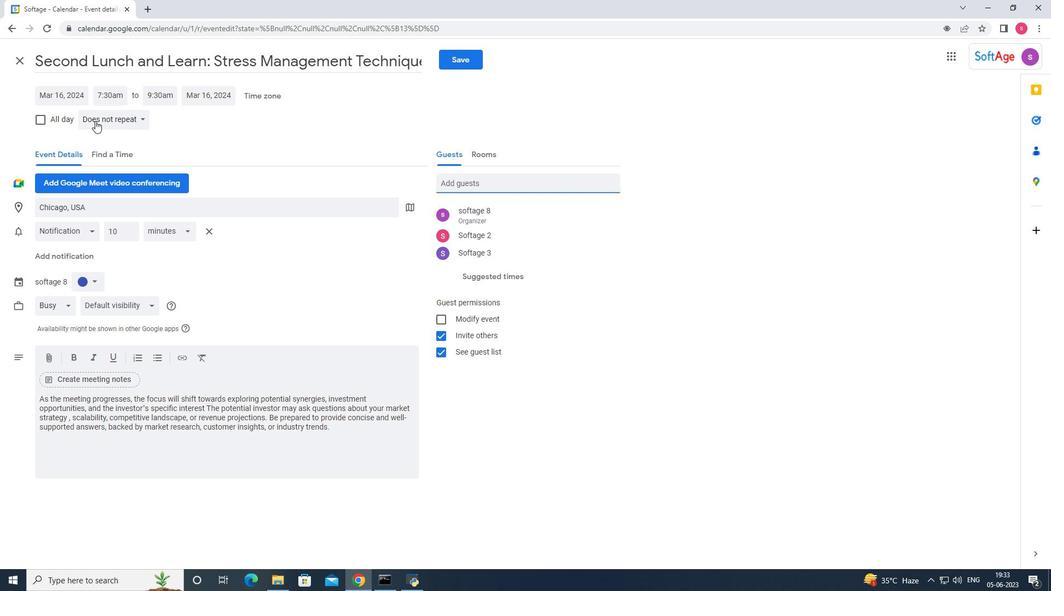 
Action: Mouse pressed left at (100, 120)
Screenshot: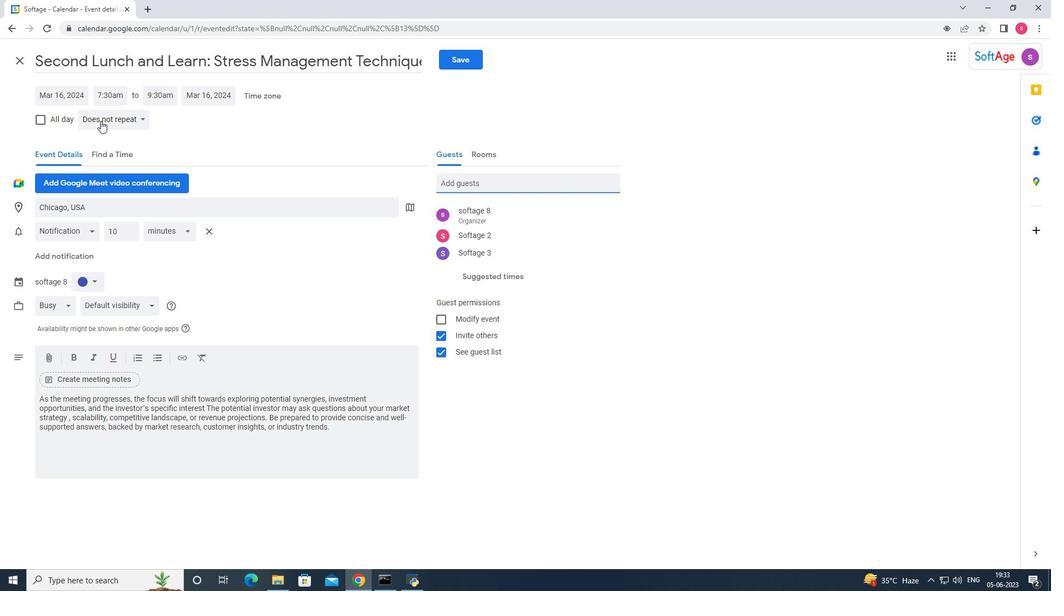 
Action: Mouse moved to (119, 145)
Screenshot: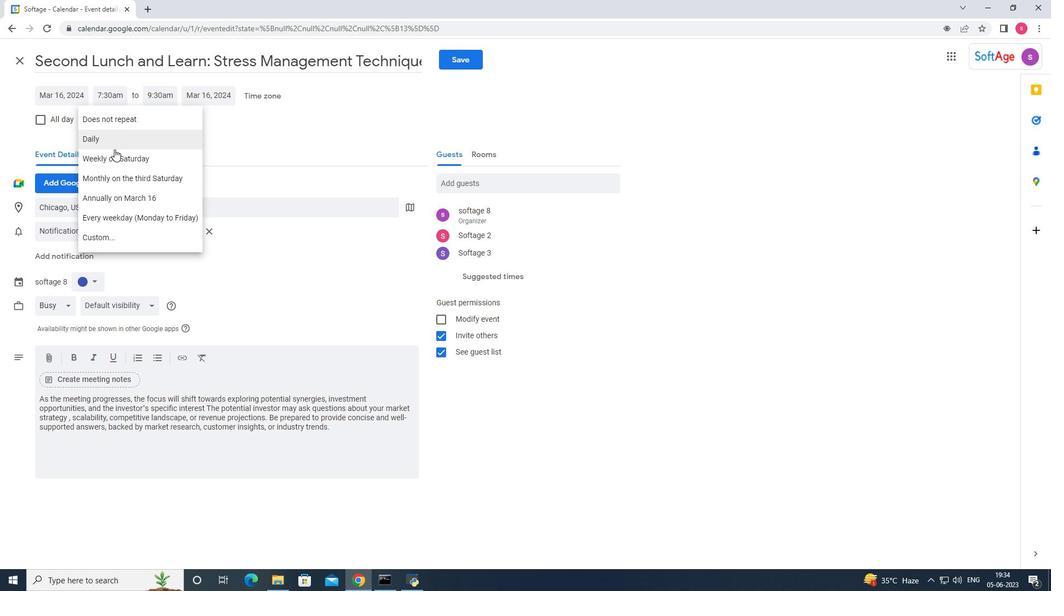
Action: Mouse pressed left at (119, 145)
Screenshot: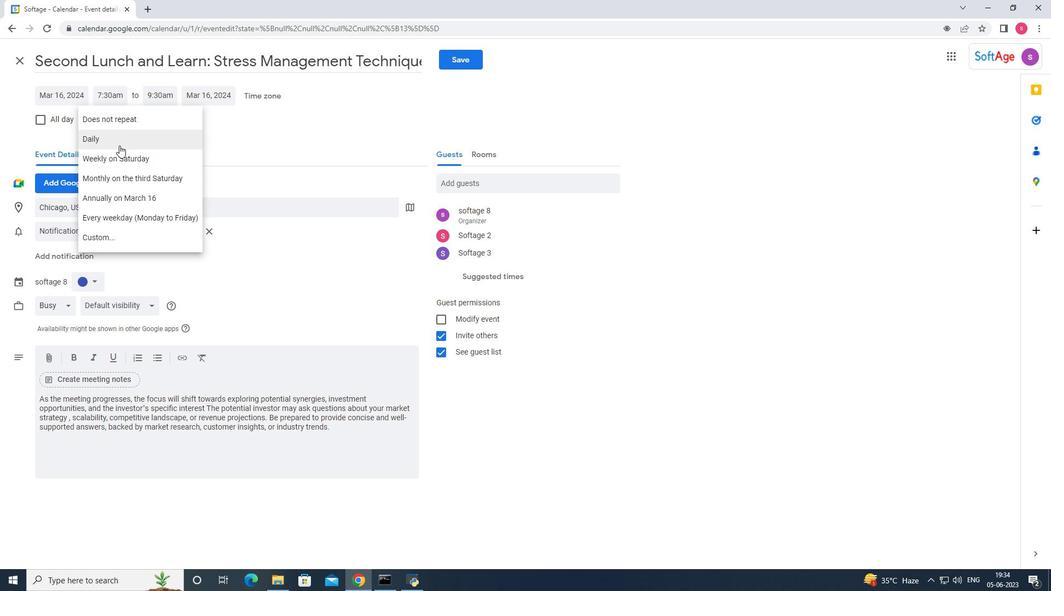 
Action: Mouse moved to (447, 66)
Screenshot: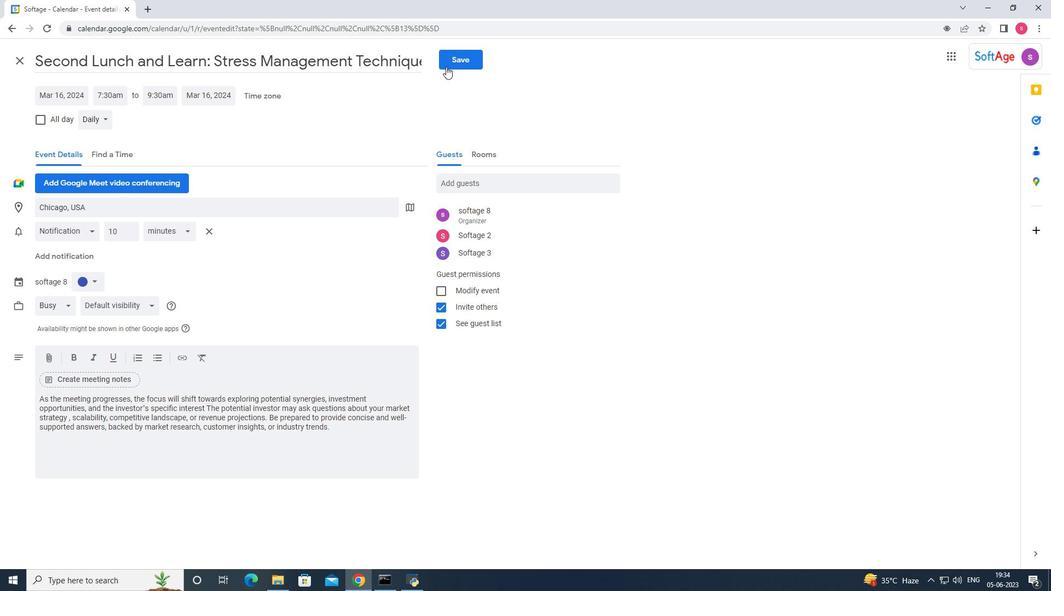 
Action: Mouse pressed left at (447, 66)
Screenshot: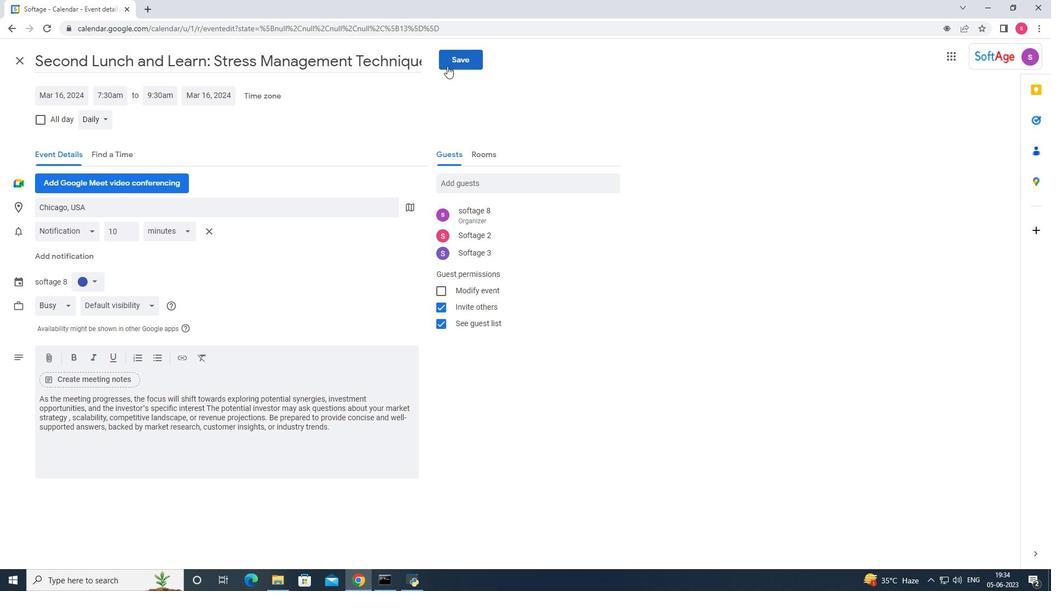 
Action: Mouse moved to (626, 329)
Screenshot: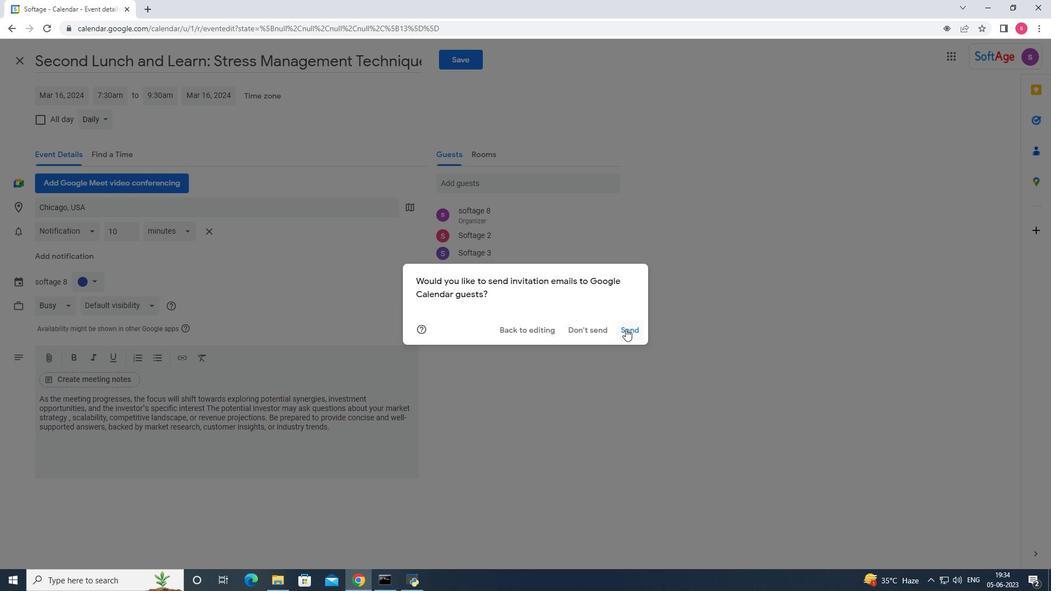 
Action: Mouse pressed left at (626, 329)
Screenshot: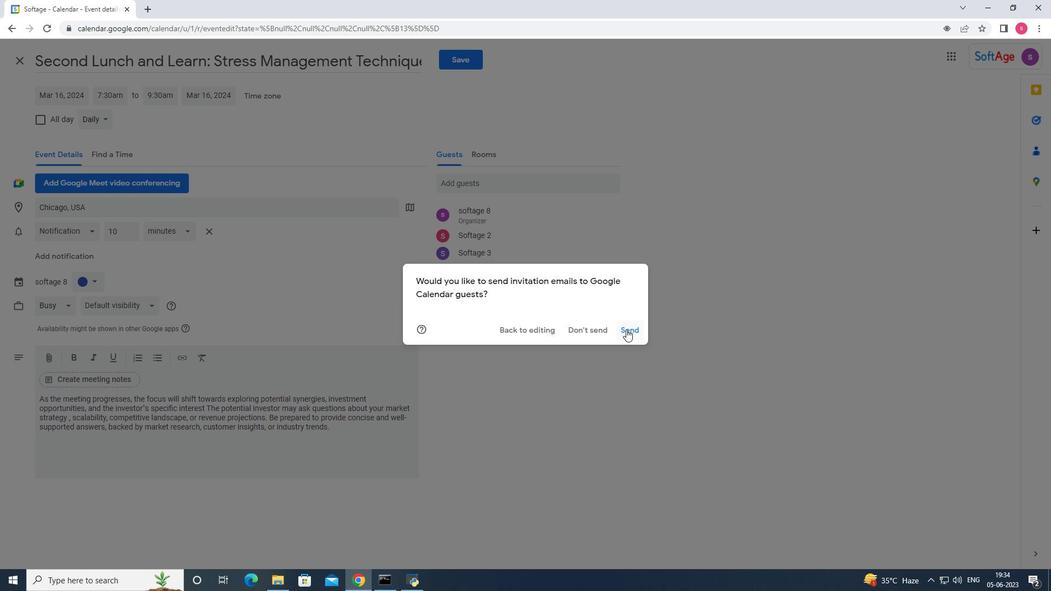 
